 Task: Add Catalina Crunch Single Serve, Cinnamon Toast Keto Cereal to the cart.
Action: Mouse moved to (695, 268)
Screenshot: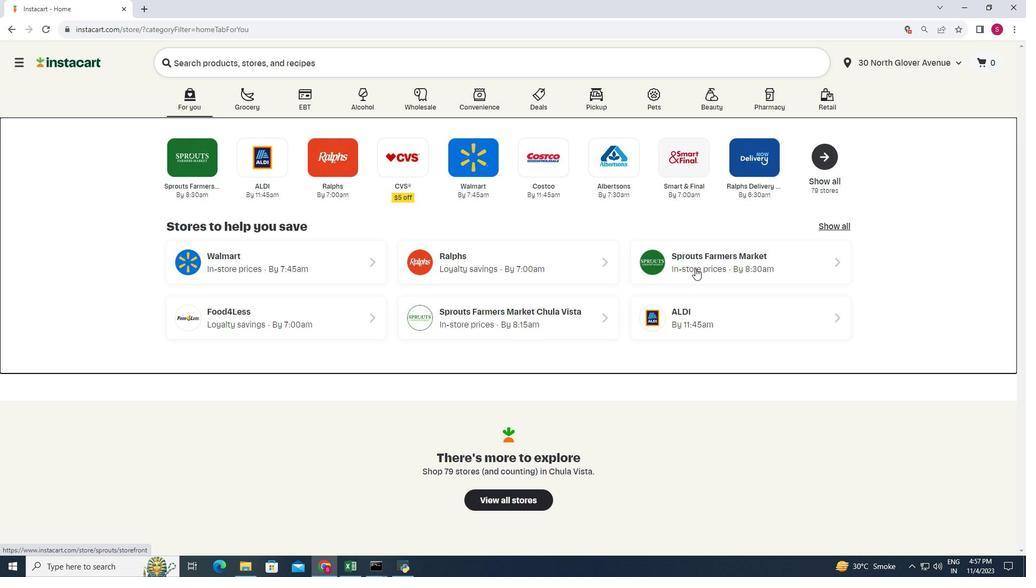 
Action: Mouse pressed left at (695, 268)
Screenshot: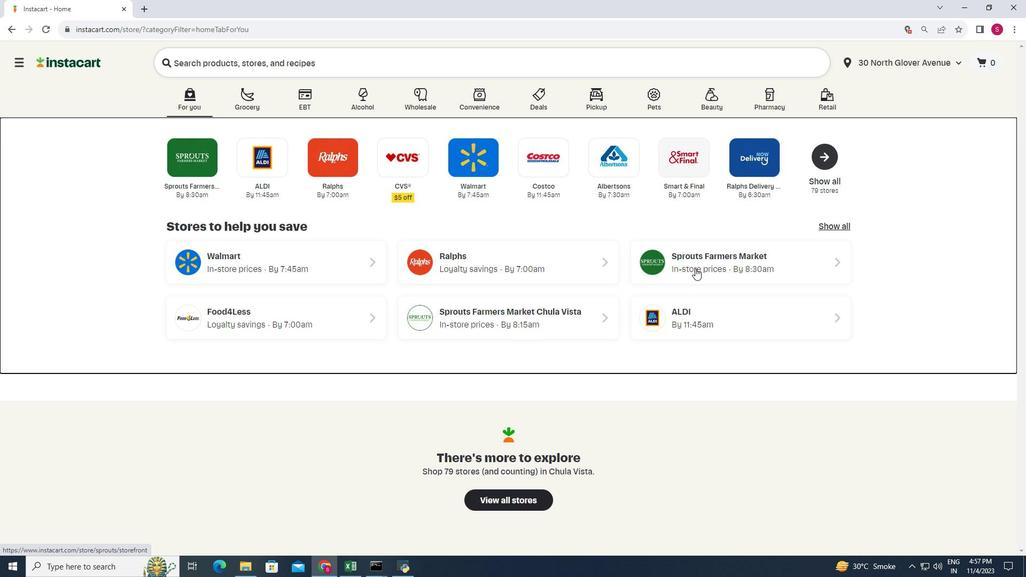 
Action: Mouse moved to (95, 364)
Screenshot: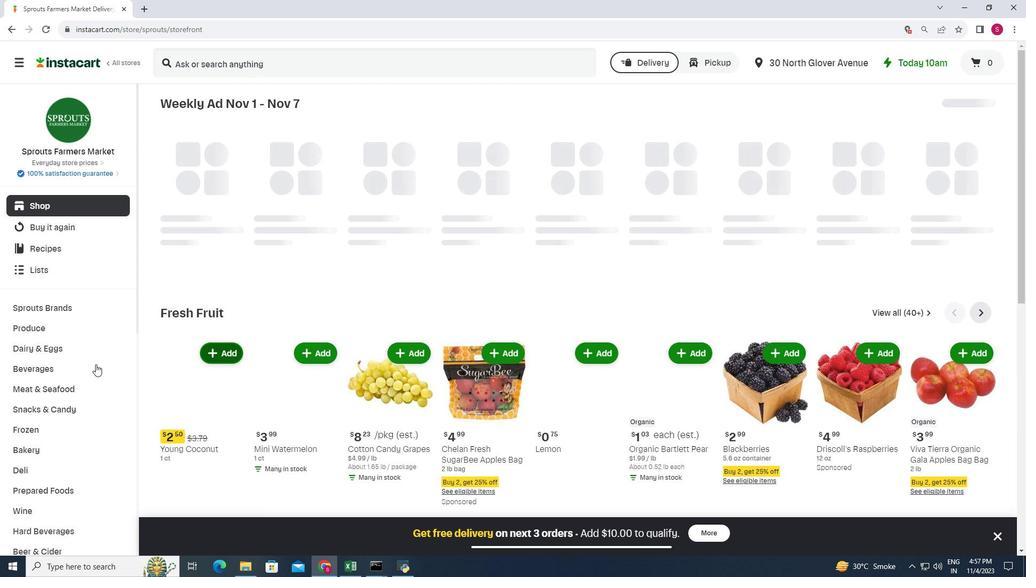 
Action: Mouse scrolled (95, 364) with delta (0, 0)
Screenshot: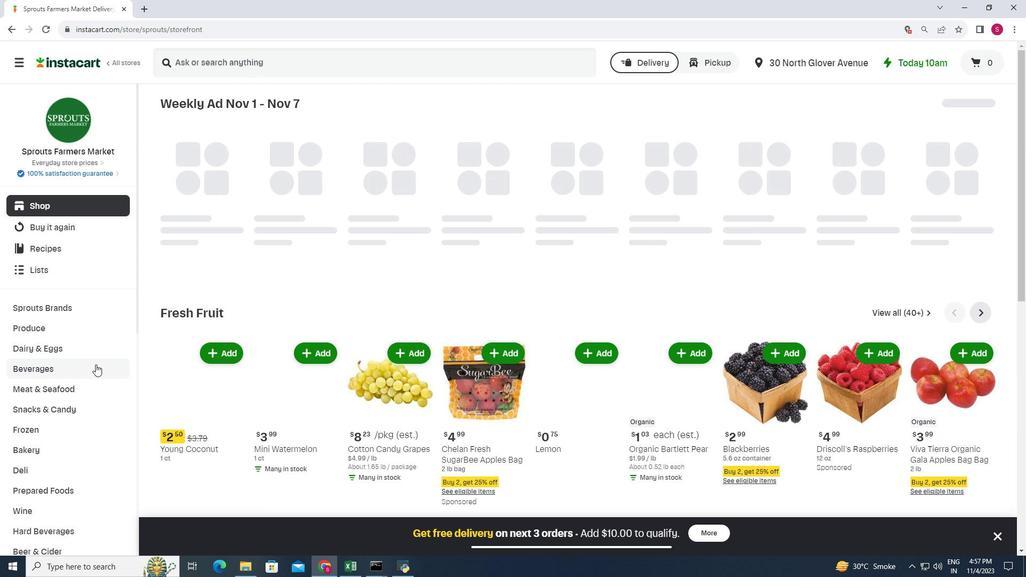 
Action: Mouse scrolled (95, 364) with delta (0, 0)
Screenshot: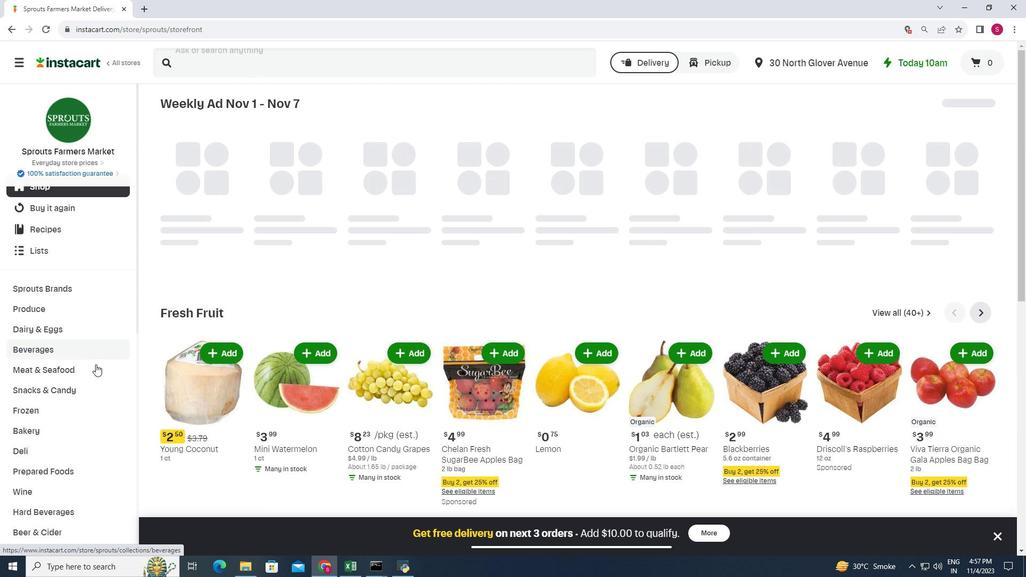
Action: Mouse moved to (82, 396)
Screenshot: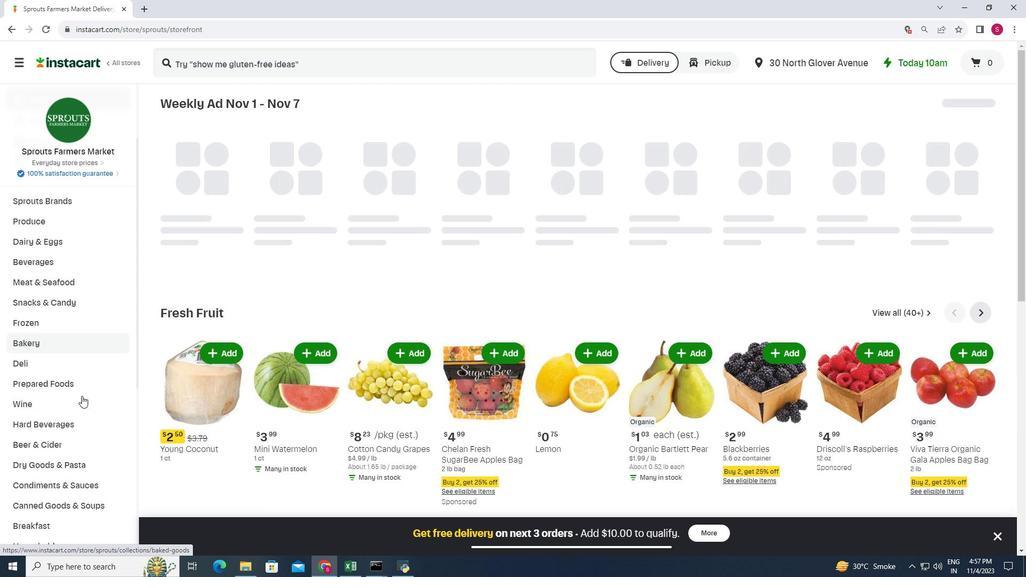 
Action: Mouse scrolled (82, 395) with delta (0, 0)
Screenshot: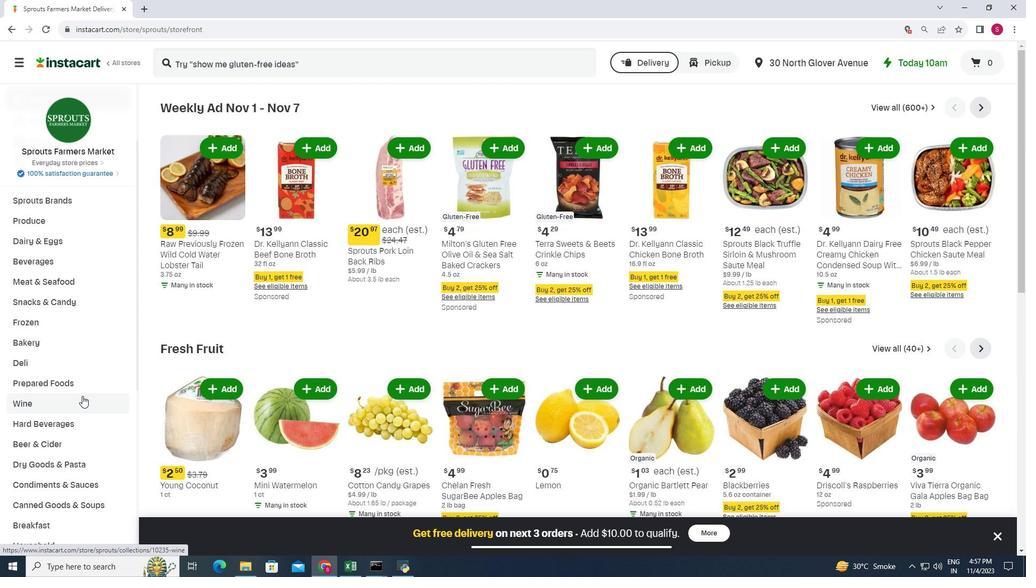
Action: Mouse moved to (51, 473)
Screenshot: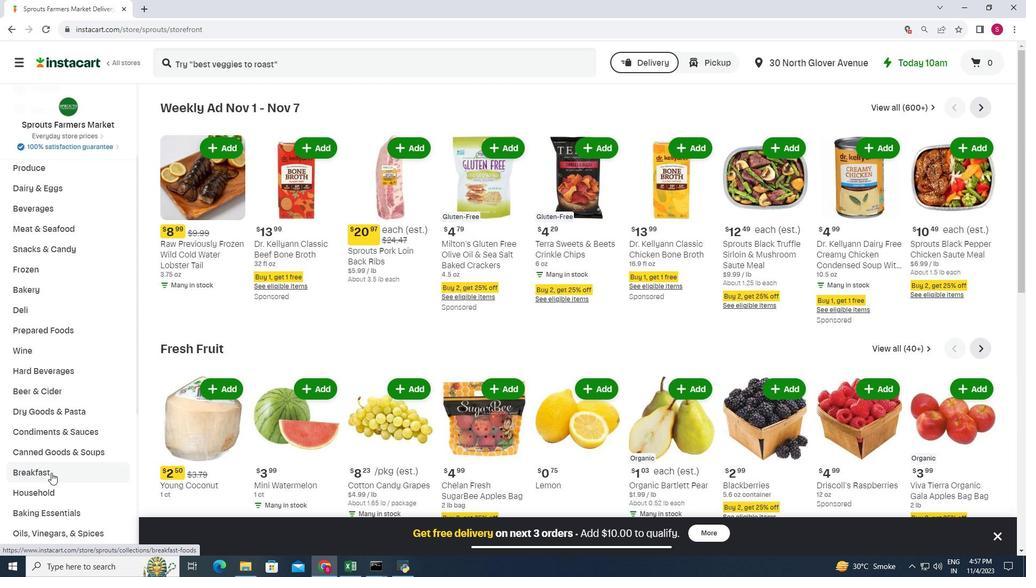 
Action: Mouse pressed left at (51, 473)
Screenshot: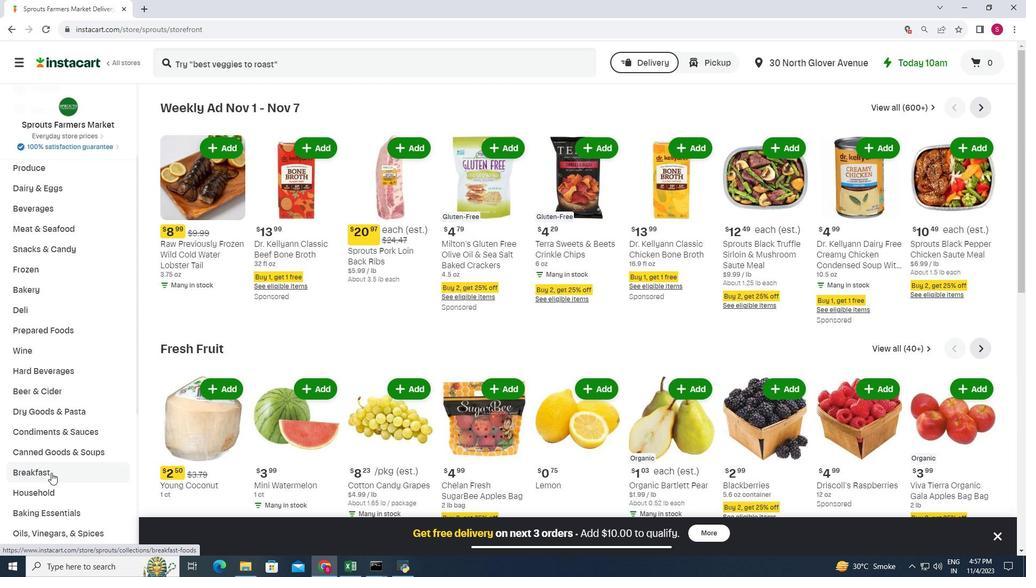 
Action: Mouse moved to (710, 131)
Screenshot: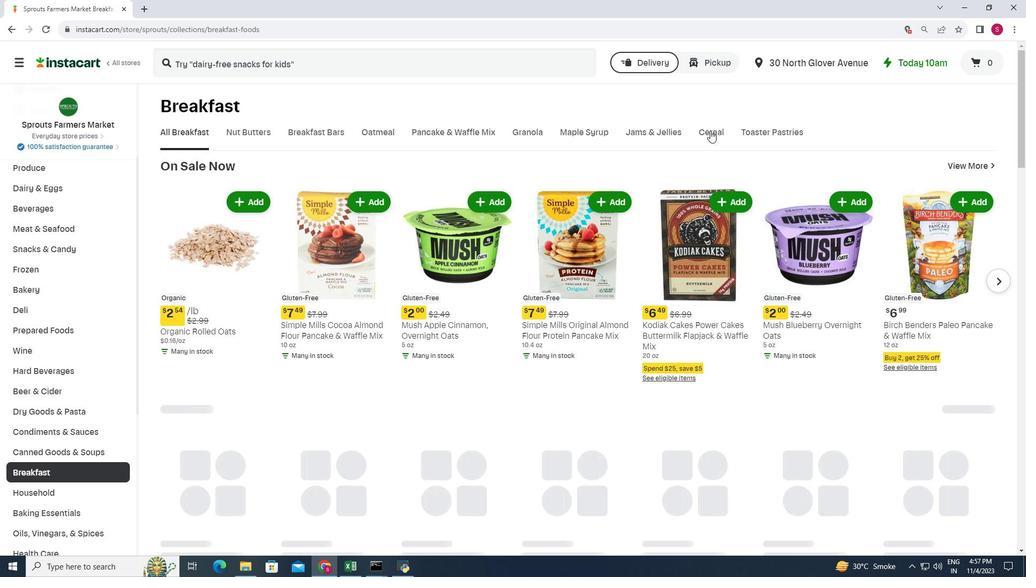 
Action: Mouse pressed left at (710, 131)
Screenshot: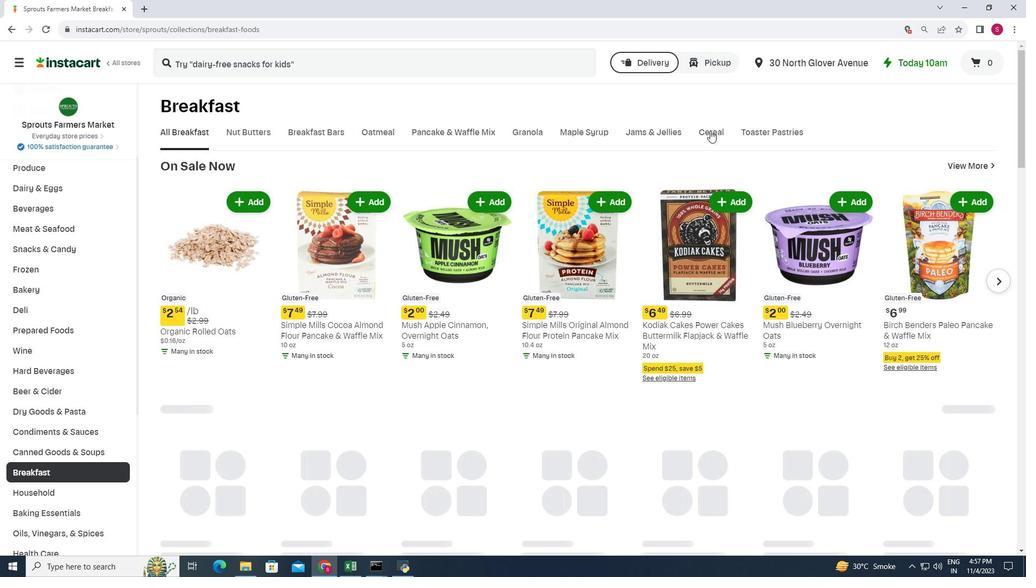 
Action: Mouse moved to (520, 179)
Screenshot: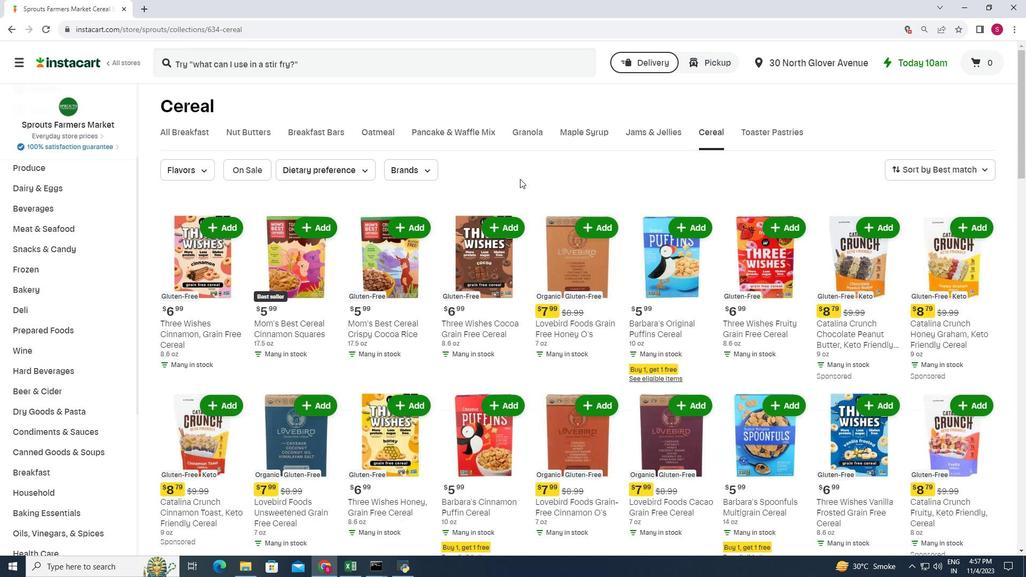 
Action: Mouse scrolled (520, 178) with delta (0, 0)
Screenshot: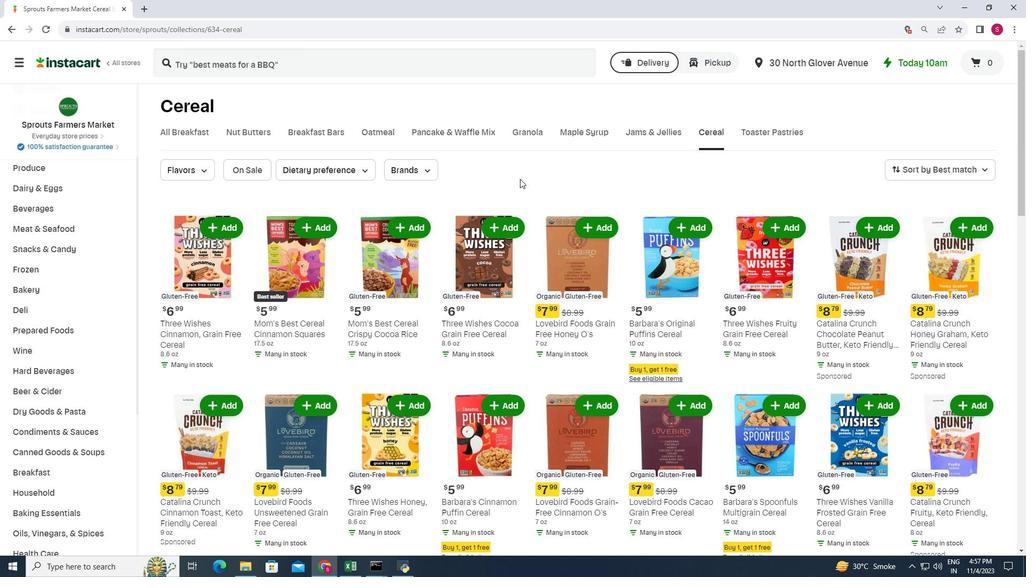 
Action: Mouse scrolled (520, 178) with delta (0, 0)
Screenshot: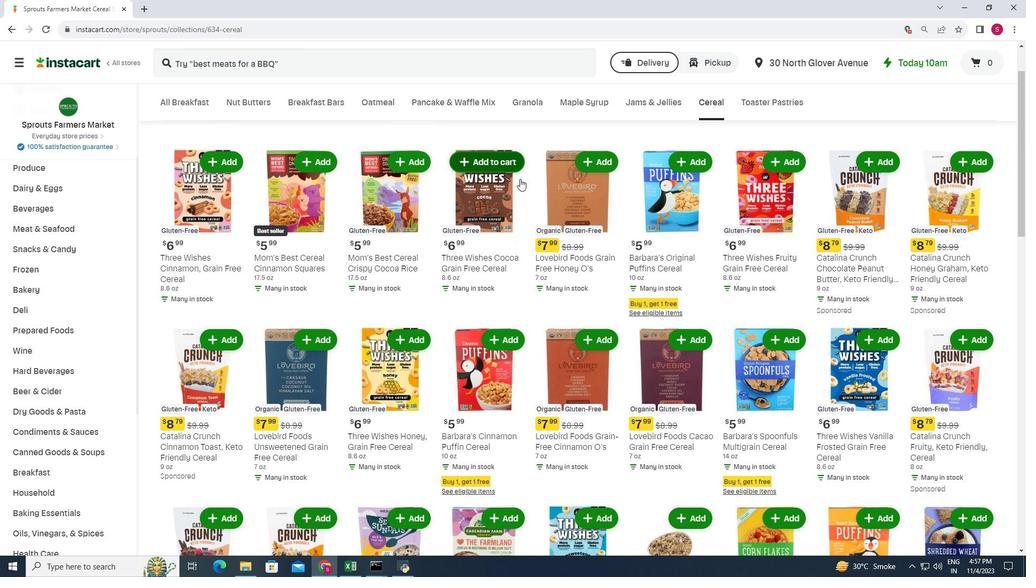 
Action: Mouse moved to (530, 183)
Screenshot: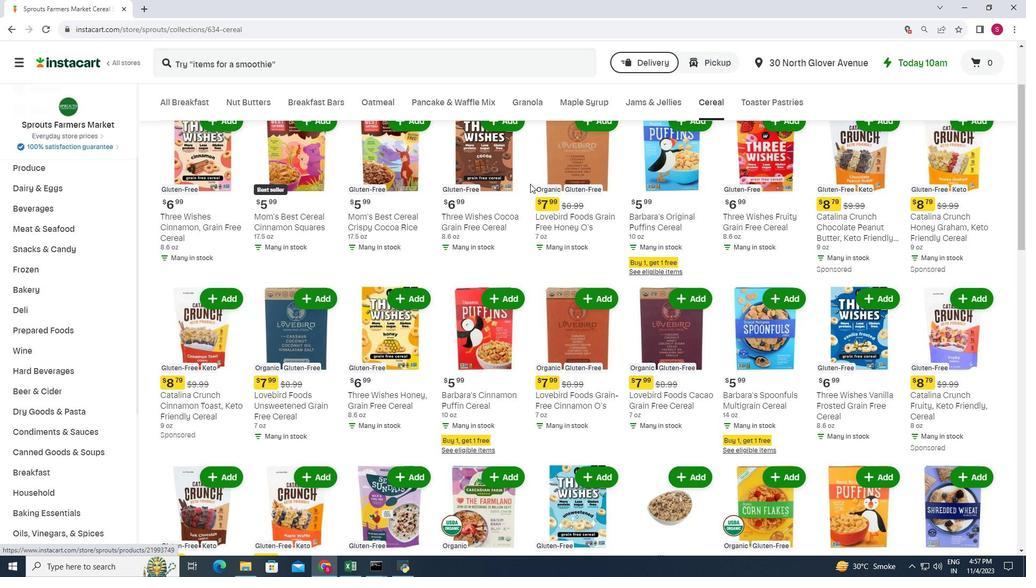 
Action: Mouse scrolled (530, 183) with delta (0, 0)
Screenshot: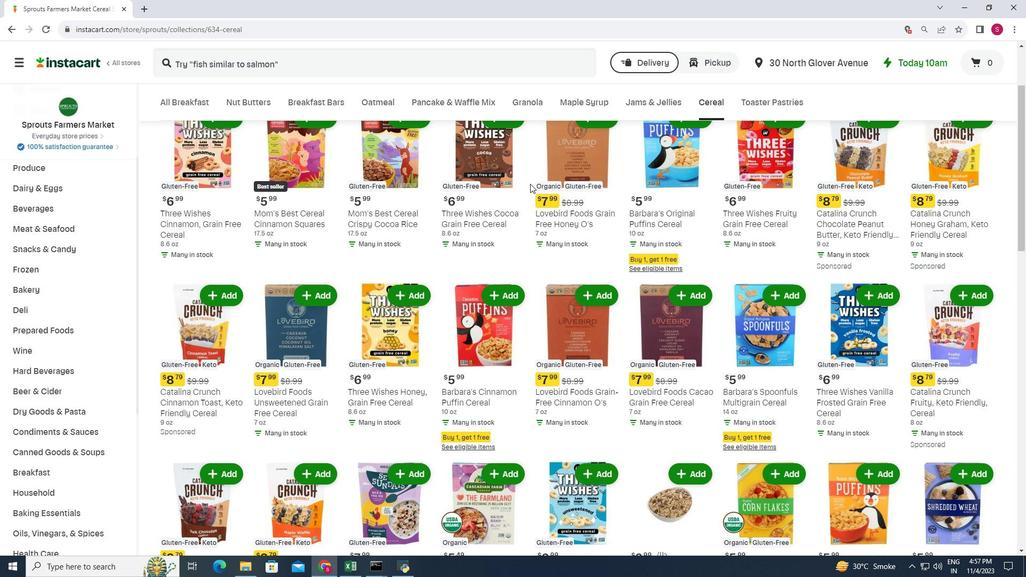 
Action: Mouse moved to (530, 184)
Screenshot: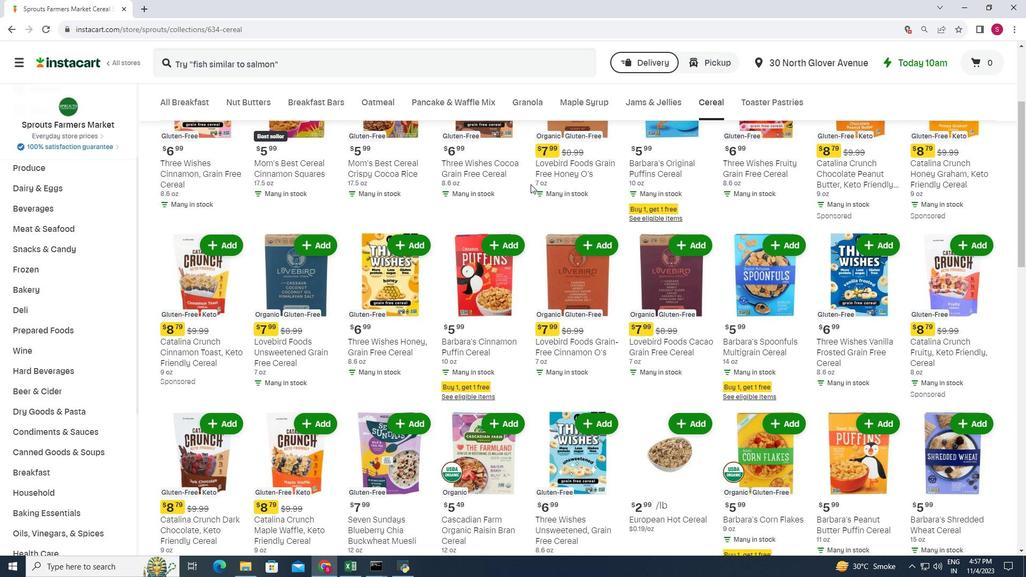 
Action: Mouse scrolled (530, 183) with delta (0, 0)
Screenshot: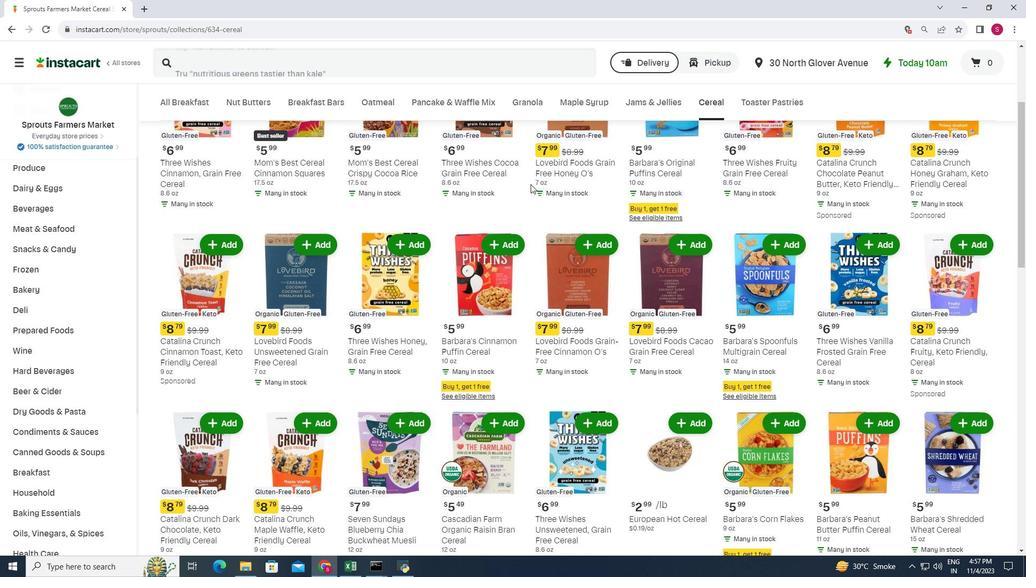 
Action: Mouse scrolled (530, 183) with delta (0, 0)
Screenshot: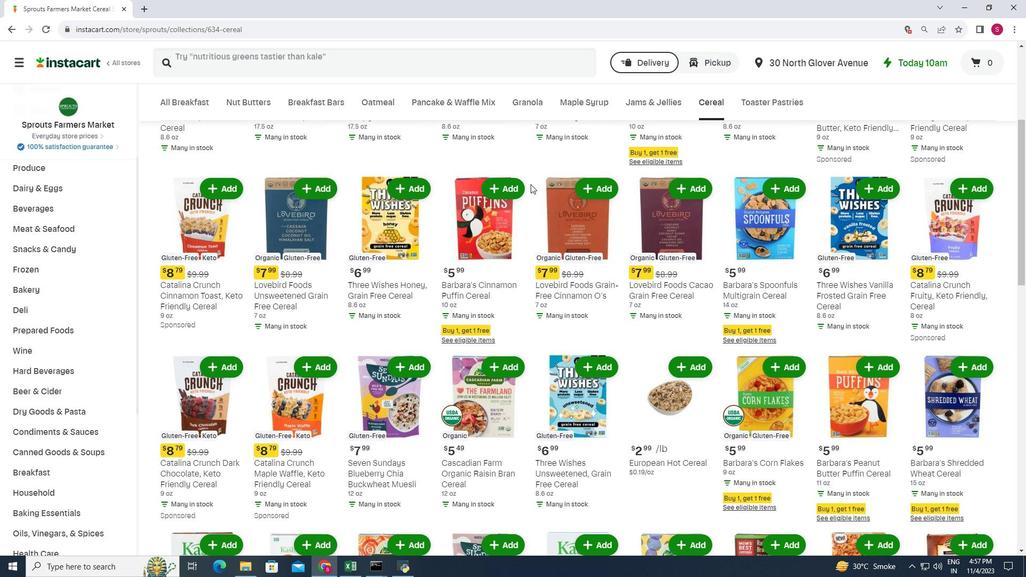 
Action: Mouse scrolled (530, 183) with delta (0, 0)
Screenshot: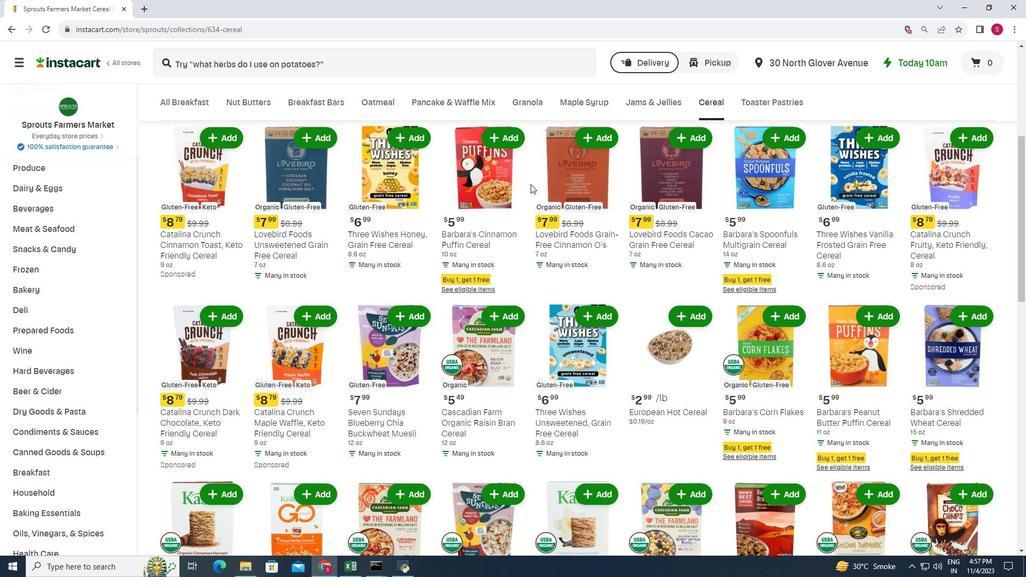 
Action: Mouse scrolled (530, 183) with delta (0, 0)
Screenshot: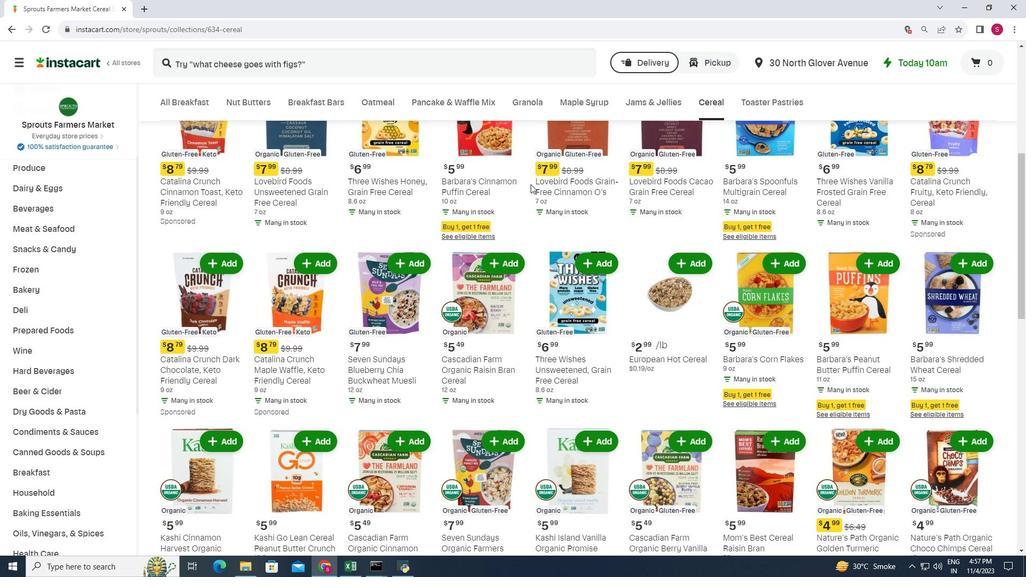 
Action: Mouse moved to (530, 183)
Screenshot: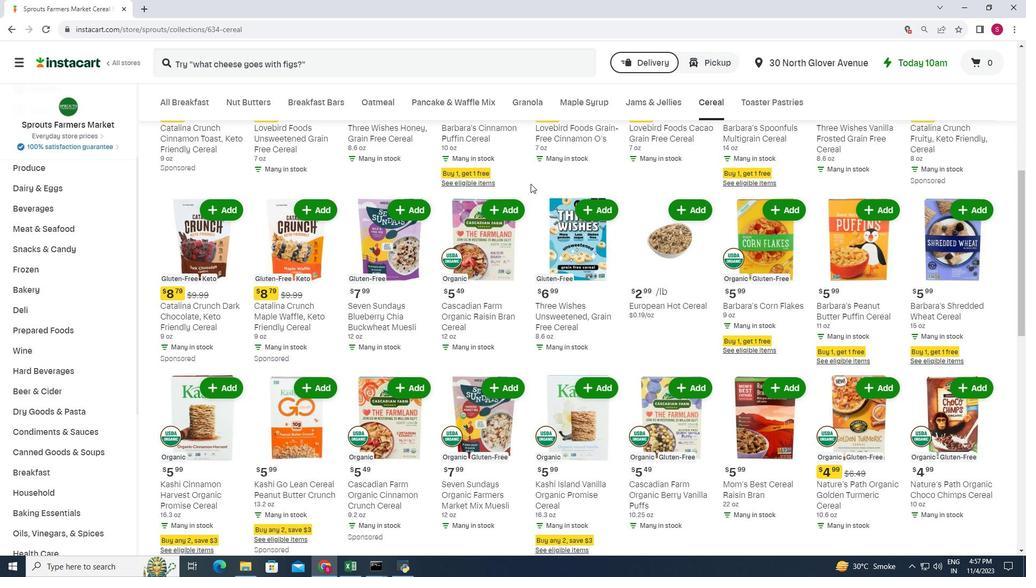 
Action: Mouse scrolled (530, 183) with delta (0, 0)
Screenshot: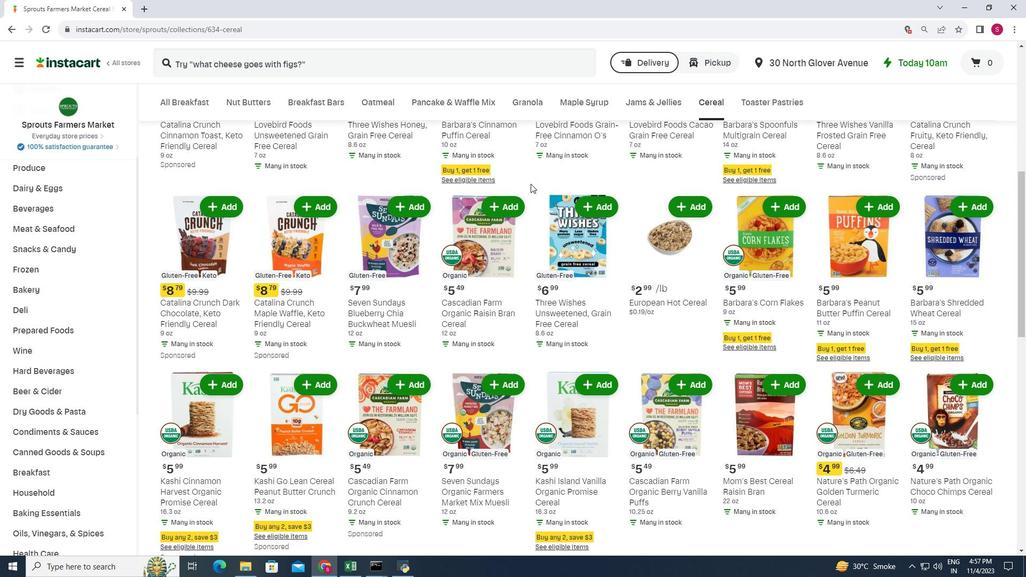 
Action: Mouse moved to (530, 182)
Screenshot: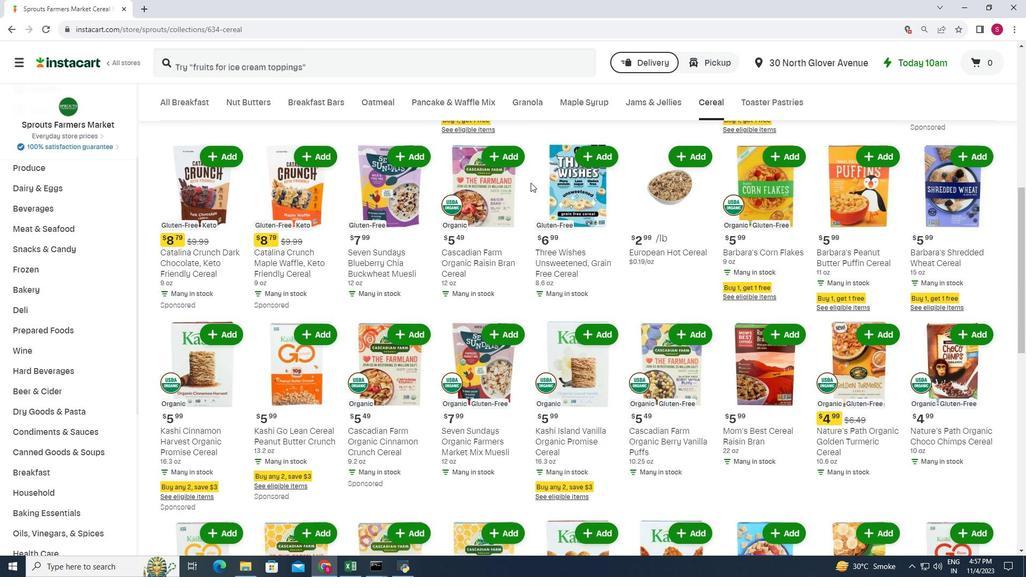 
Action: Mouse scrolled (530, 182) with delta (0, 0)
Screenshot: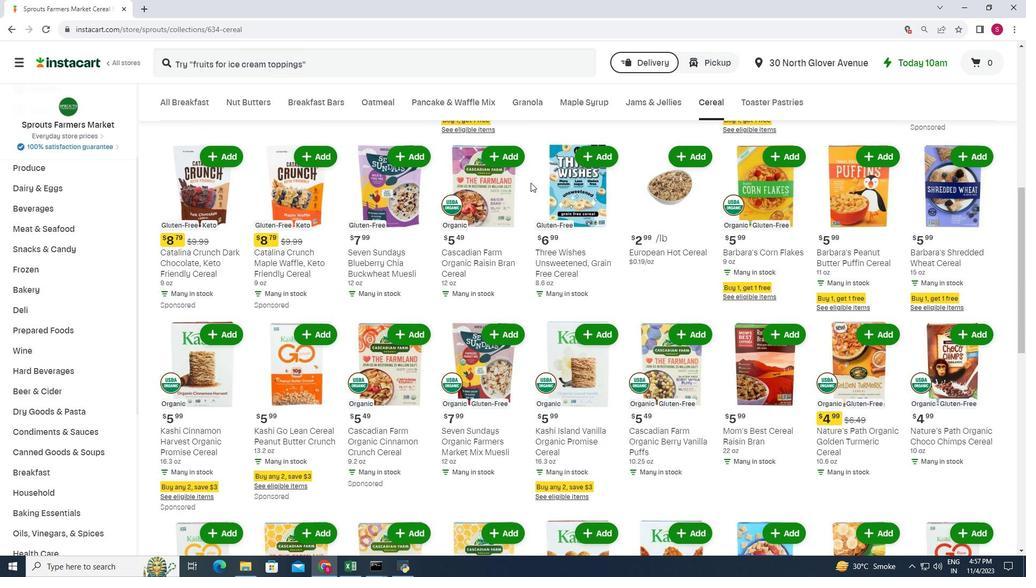 
Action: Mouse scrolled (530, 182) with delta (0, 0)
Screenshot: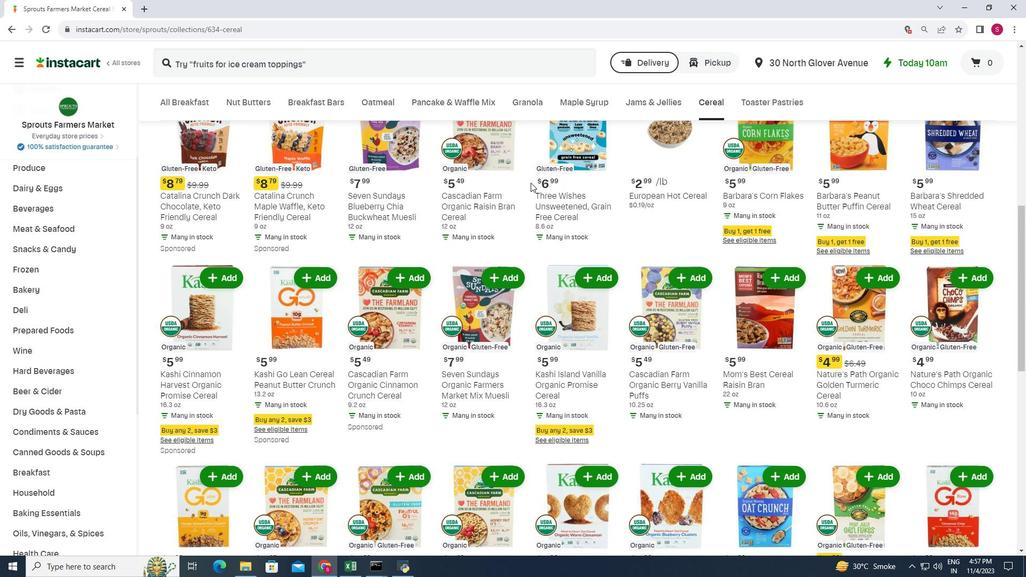 
Action: Mouse scrolled (530, 182) with delta (0, 0)
Screenshot: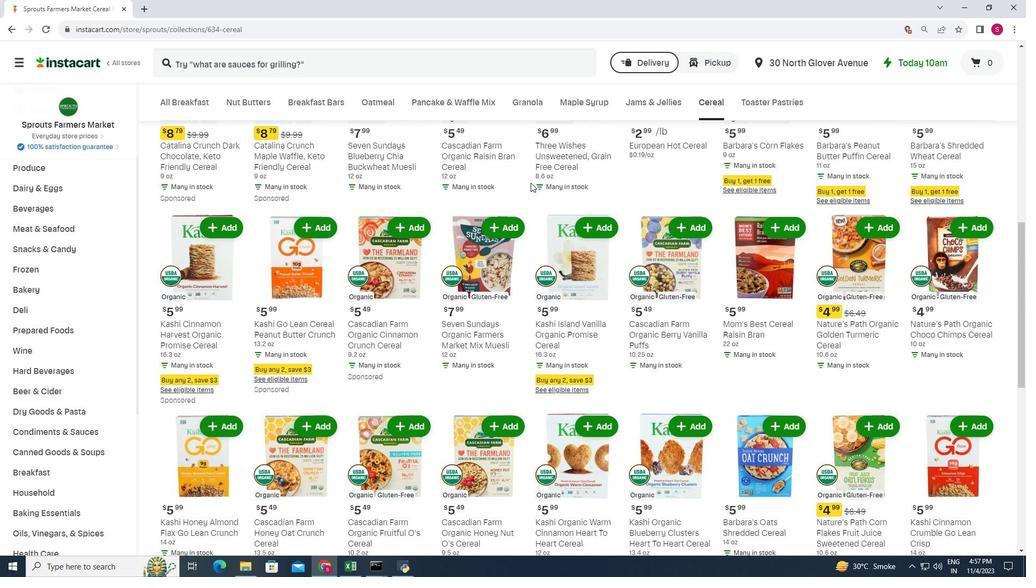 
Action: Mouse scrolled (530, 182) with delta (0, 0)
Screenshot: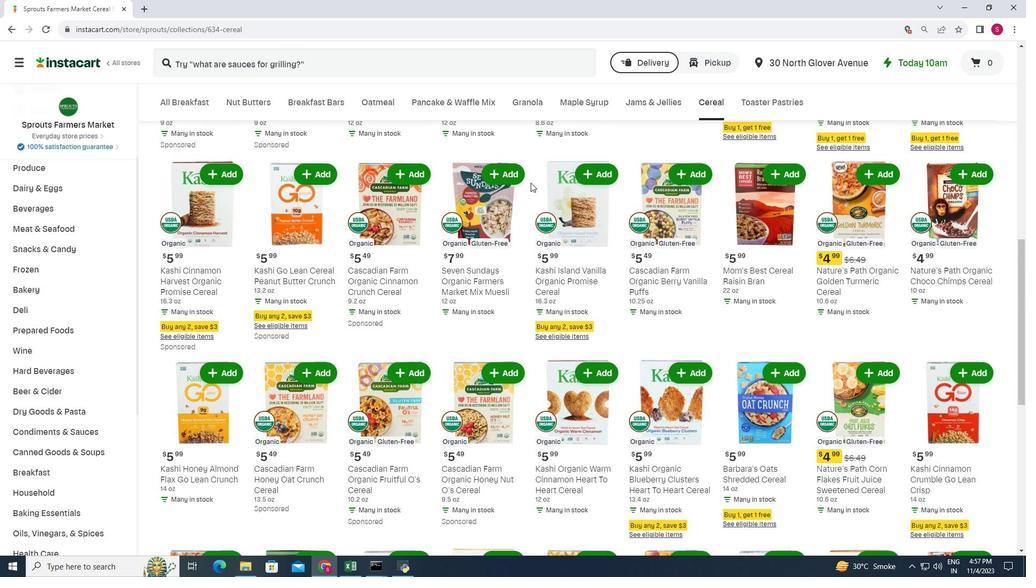 
Action: Mouse scrolled (530, 182) with delta (0, 0)
Screenshot: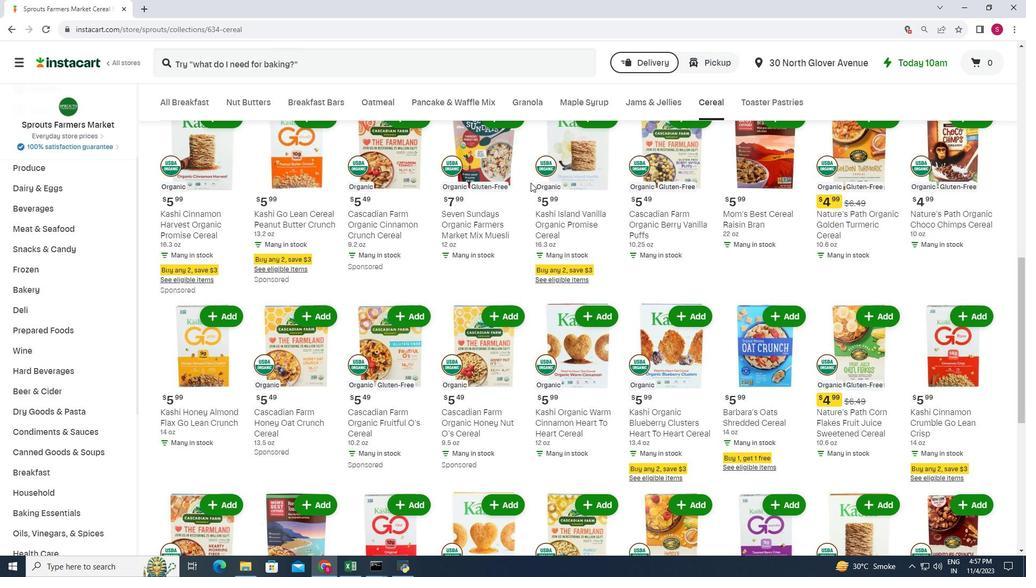 
Action: Mouse scrolled (530, 182) with delta (0, 0)
Screenshot: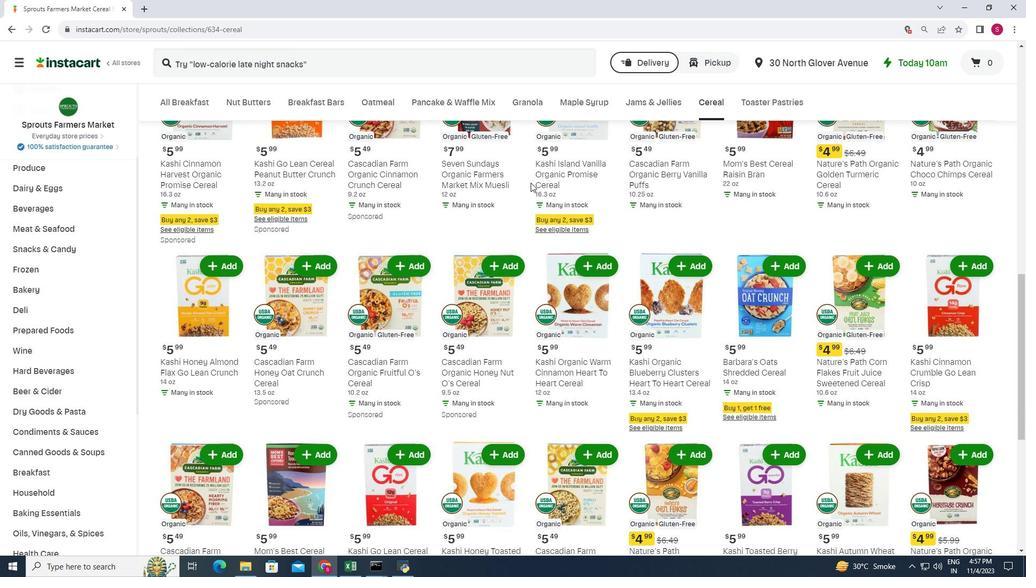 
Action: Mouse scrolled (530, 182) with delta (0, 0)
Screenshot: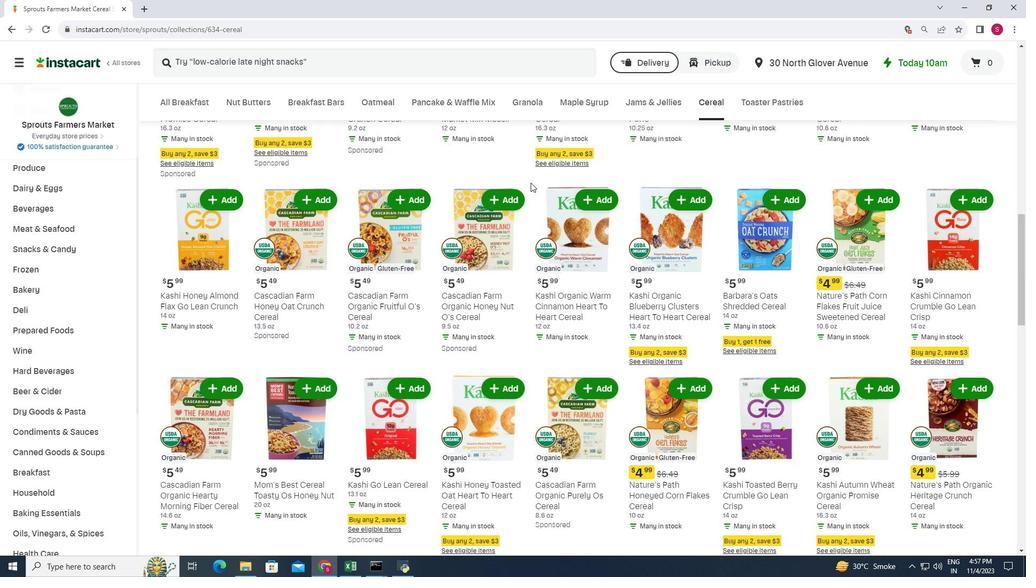 
Action: Mouse scrolled (530, 182) with delta (0, 0)
Screenshot: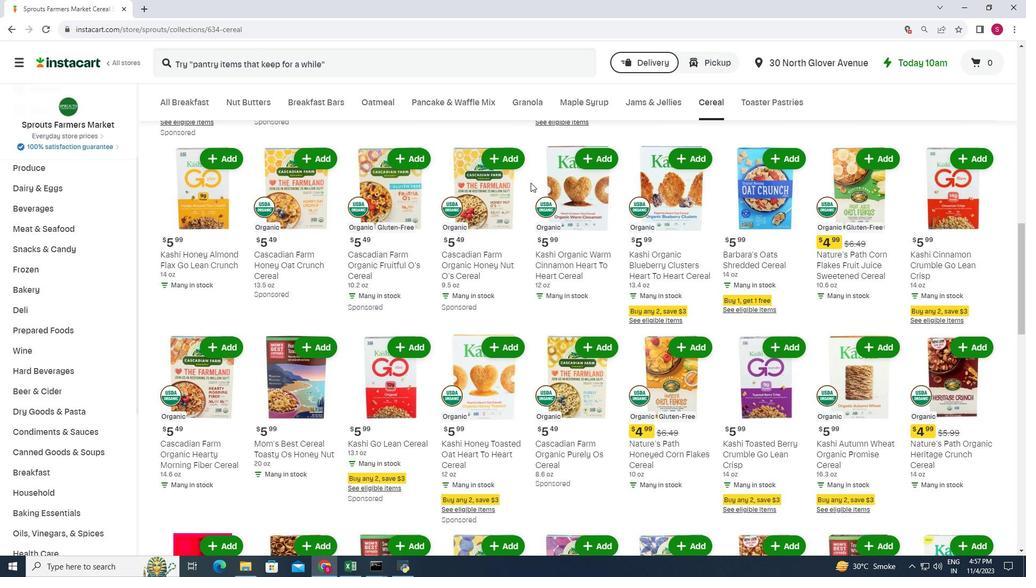 
Action: Mouse scrolled (530, 182) with delta (0, 0)
Screenshot: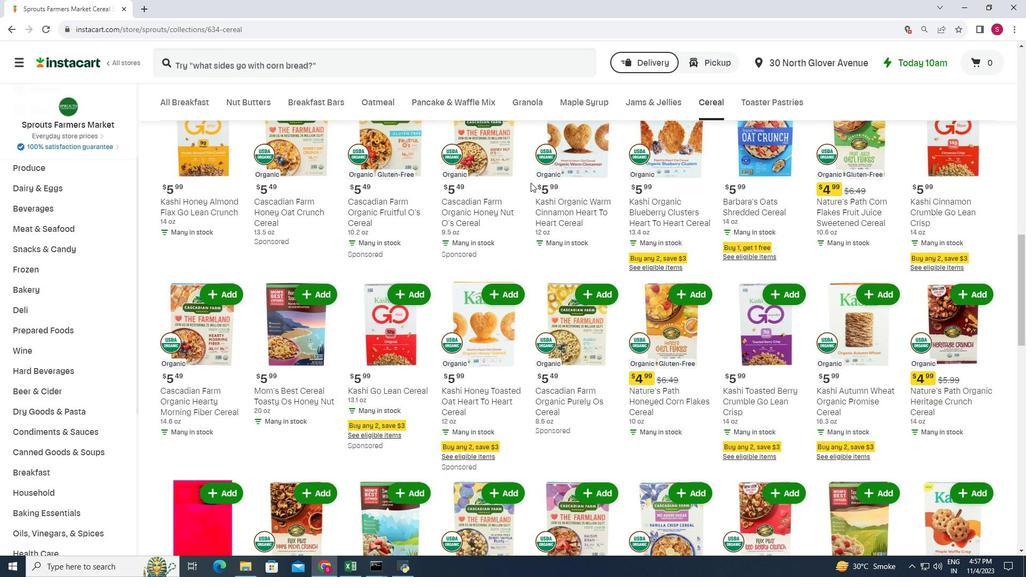 
Action: Mouse scrolled (530, 182) with delta (0, 0)
Screenshot: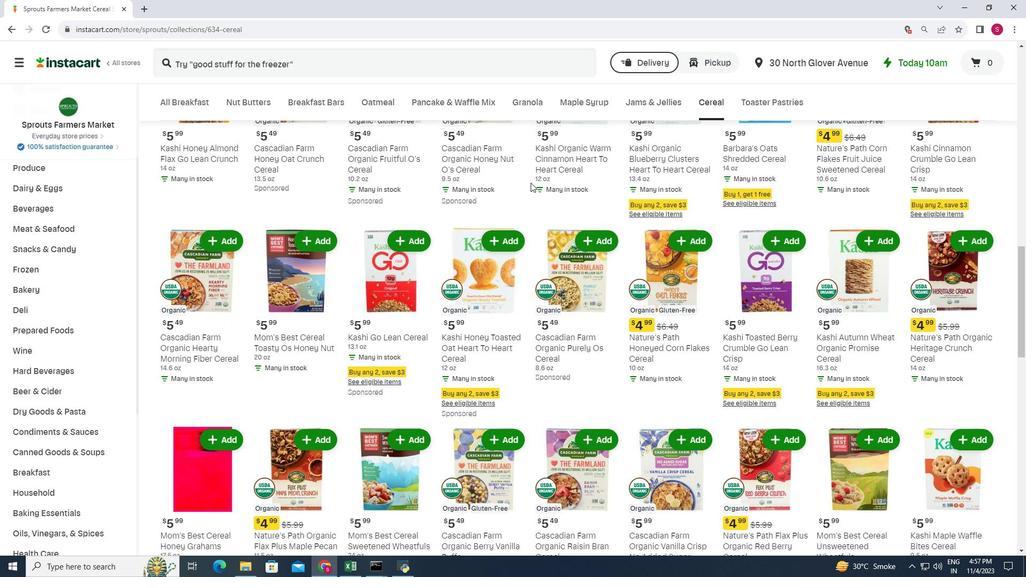 
Action: Mouse scrolled (530, 182) with delta (0, 0)
Screenshot: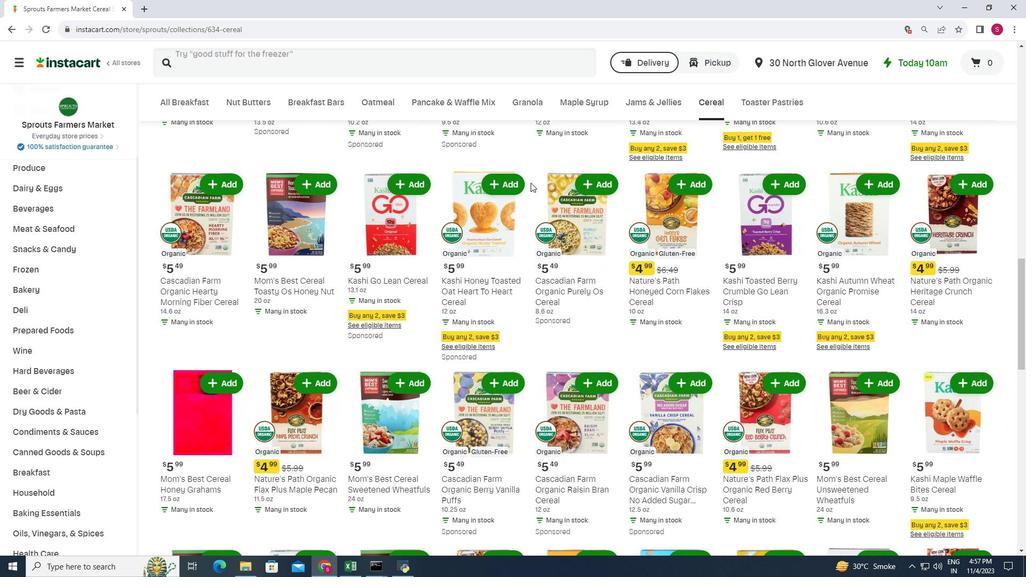
Action: Mouse scrolled (530, 182) with delta (0, 0)
Screenshot: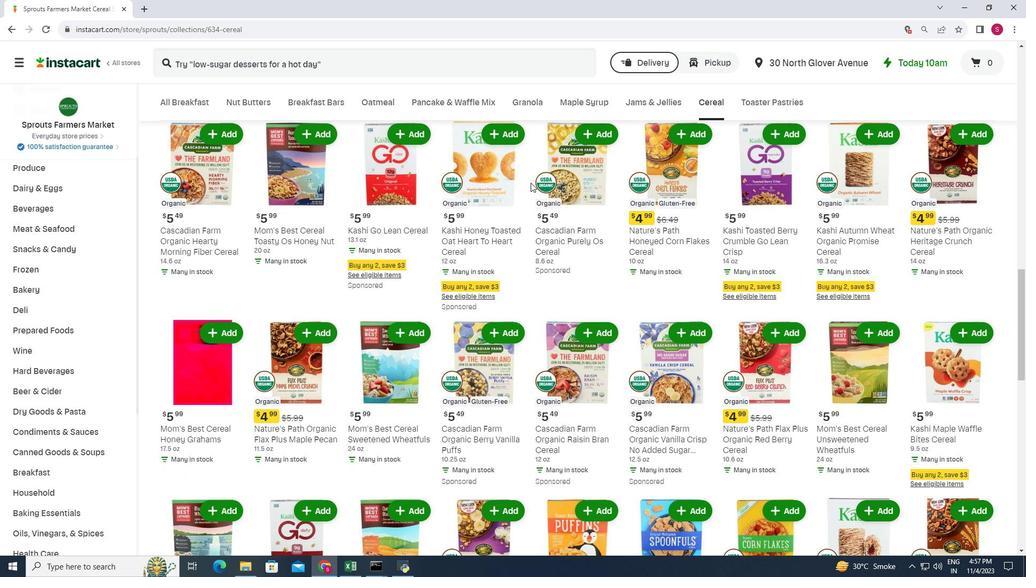 
Action: Mouse scrolled (530, 182) with delta (0, 0)
Screenshot: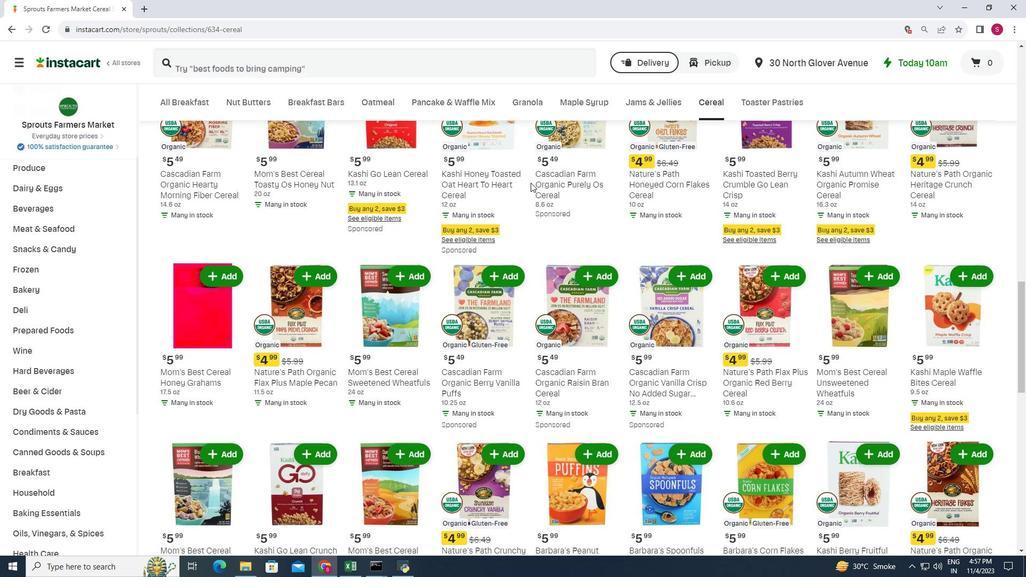 
Action: Mouse scrolled (530, 182) with delta (0, 0)
Screenshot: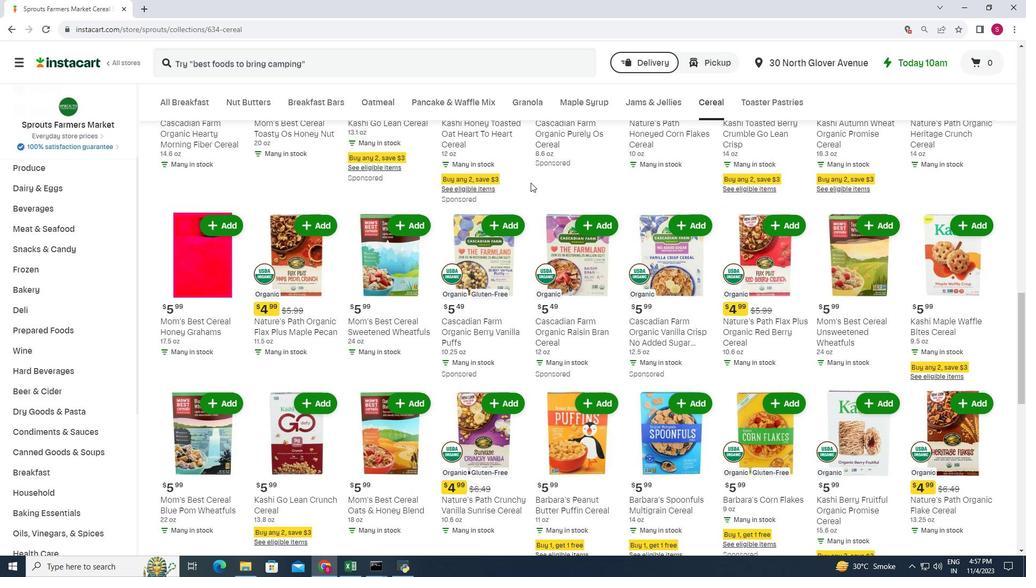 
Action: Mouse scrolled (530, 182) with delta (0, 0)
Screenshot: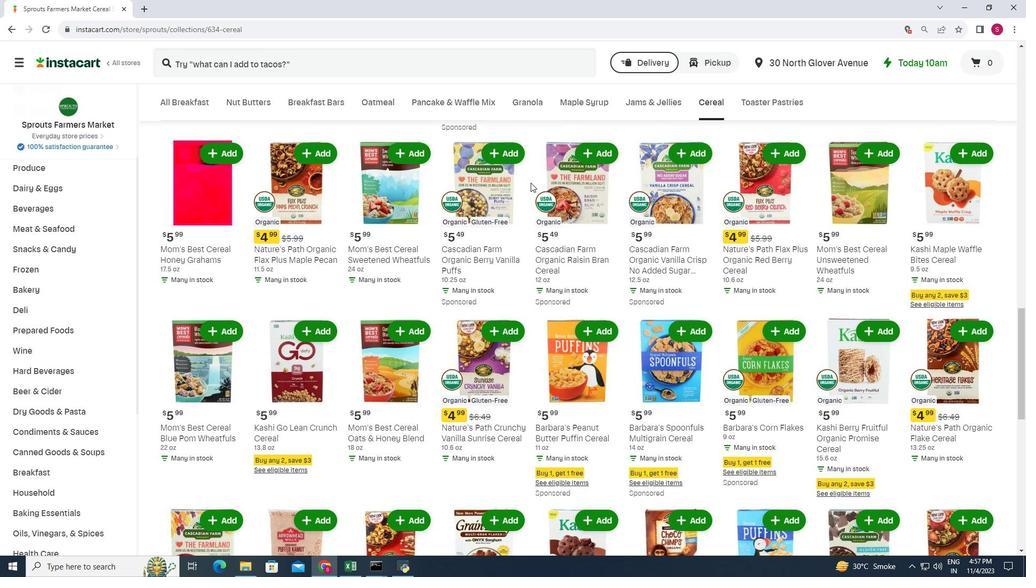 
Action: Mouse scrolled (530, 182) with delta (0, 0)
Screenshot: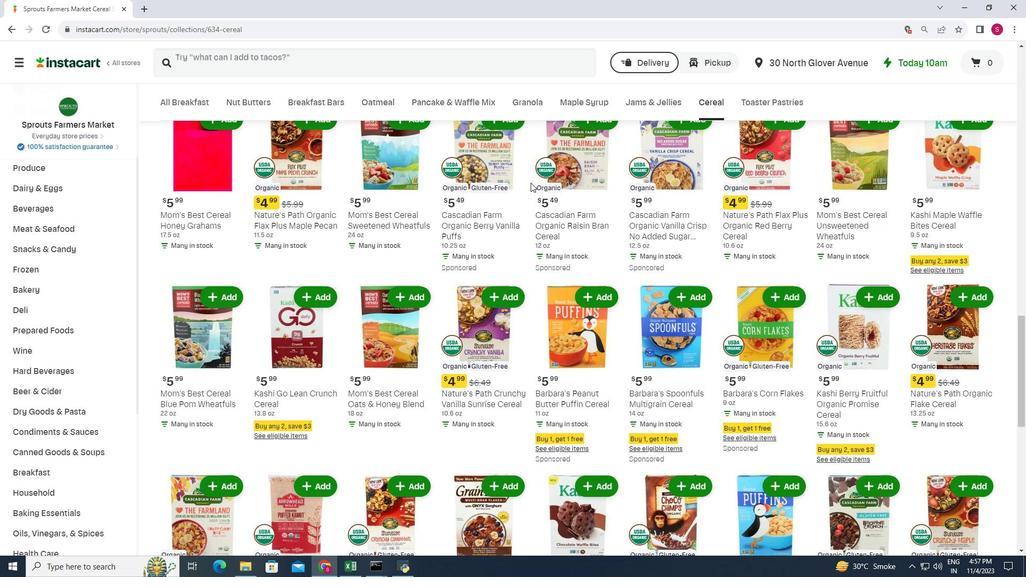 
Action: Mouse scrolled (530, 182) with delta (0, 0)
Screenshot: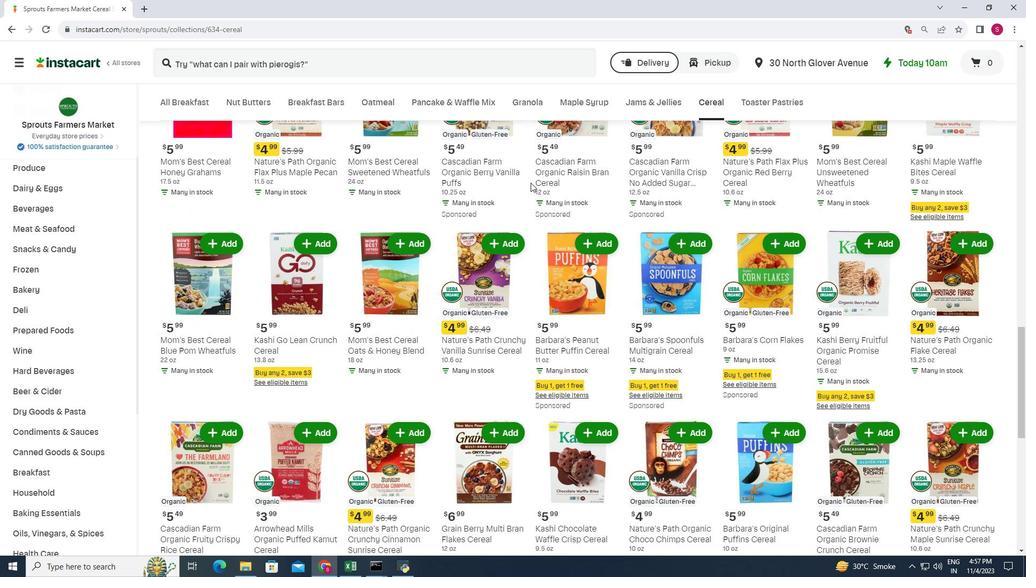 
Action: Mouse scrolled (530, 182) with delta (0, 0)
Screenshot: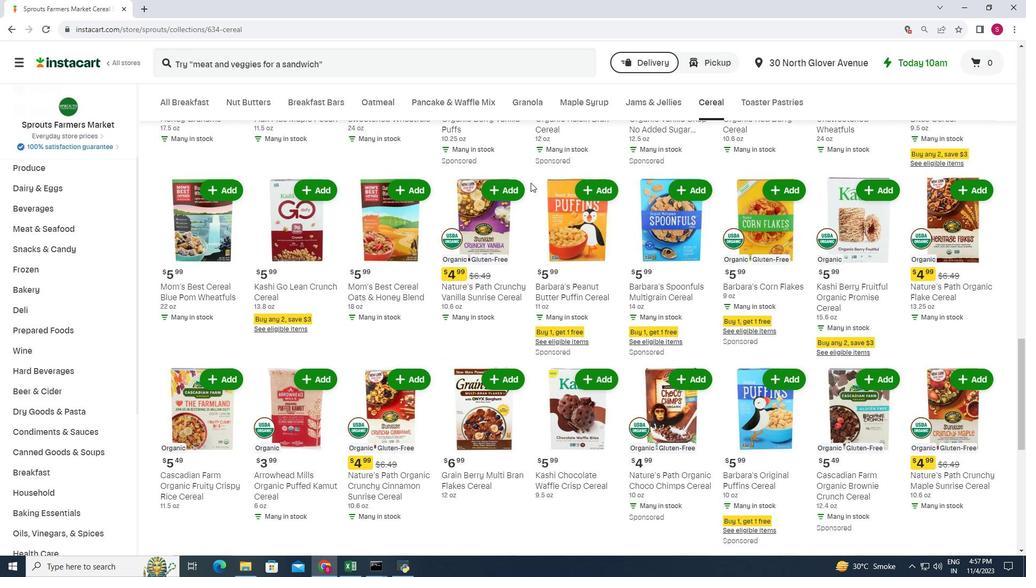 
Action: Mouse scrolled (530, 182) with delta (0, 0)
Screenshot: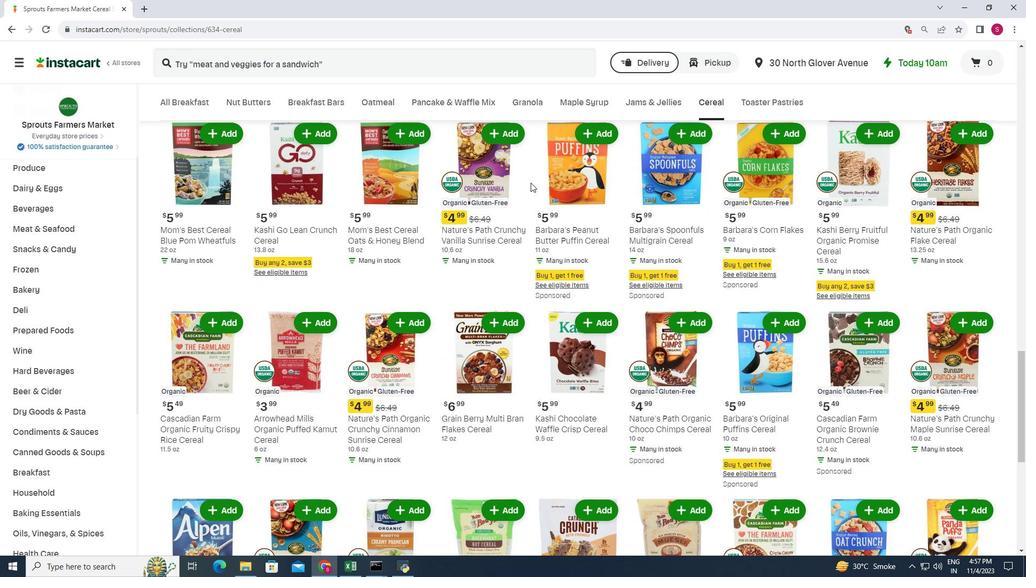 
Action: Mouse scrolled (530, 182) with delta (0, 0)
Screenshot: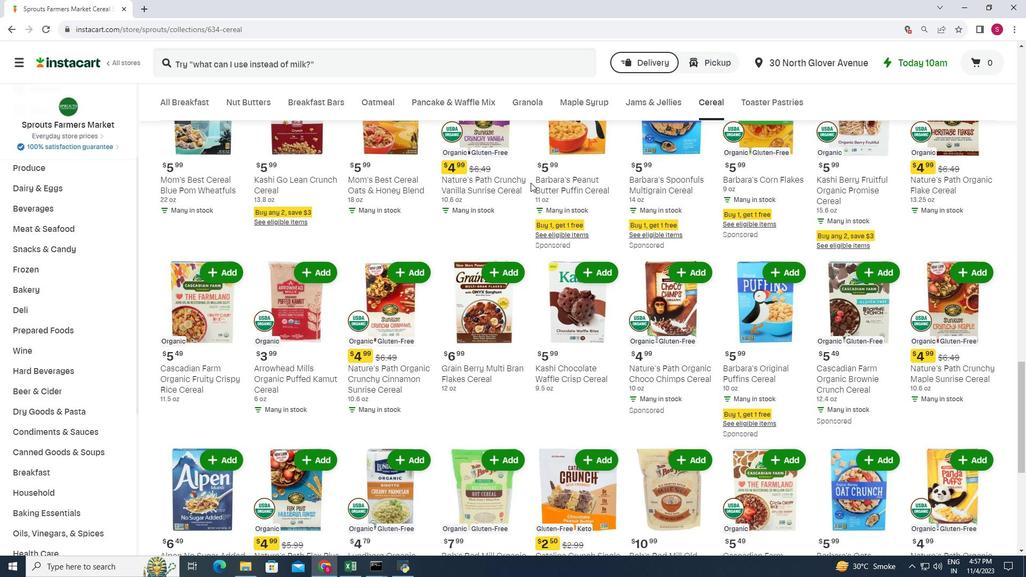 
Action: Mouse scrolled (530, 182) with delta (0, 0)
Screenshot: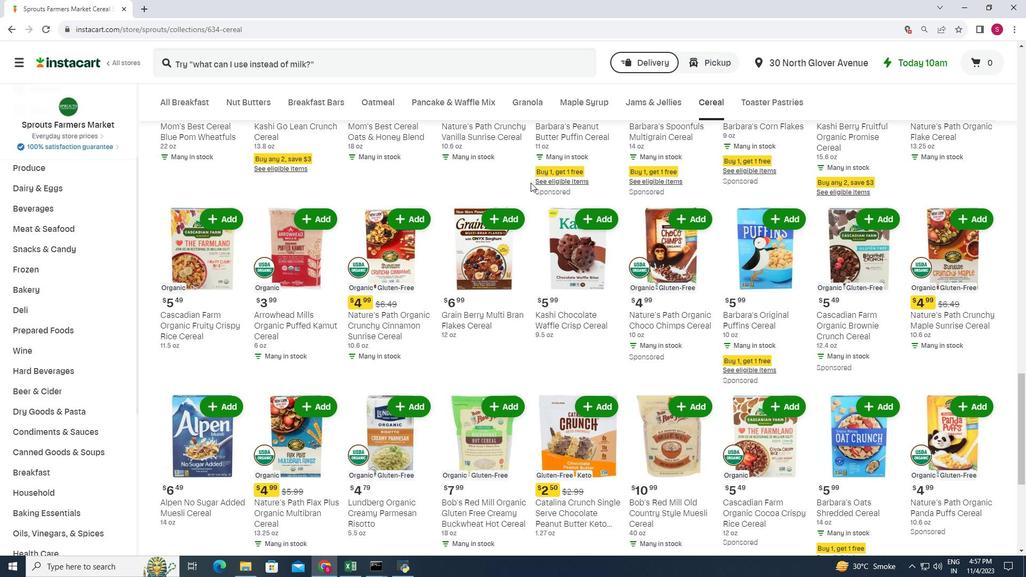 
Action: Mouse scrolled (530, 182) with delta (0, 0)
Screenshot: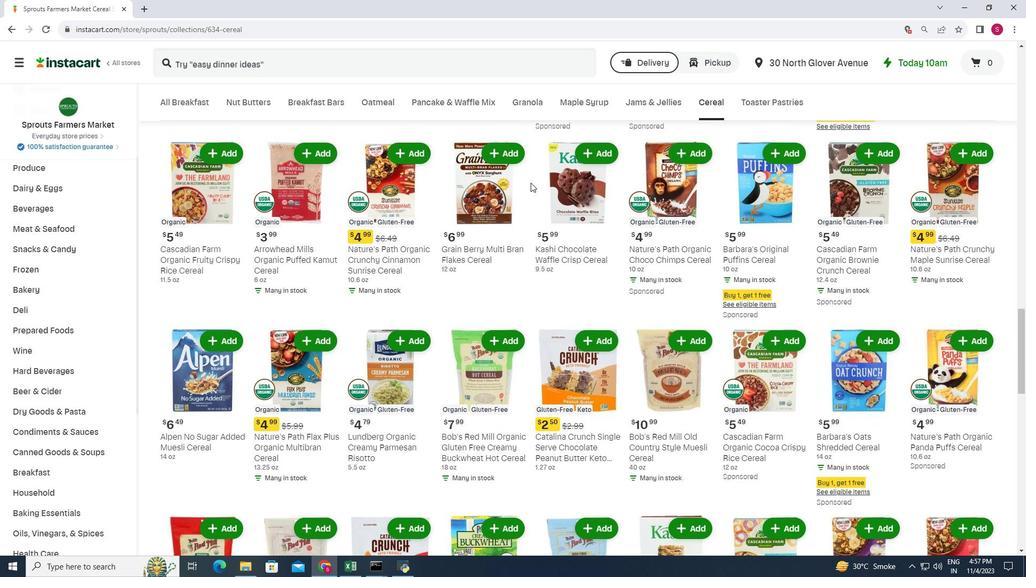 
Action: Mouse moved to (531, 182)
Screenshot: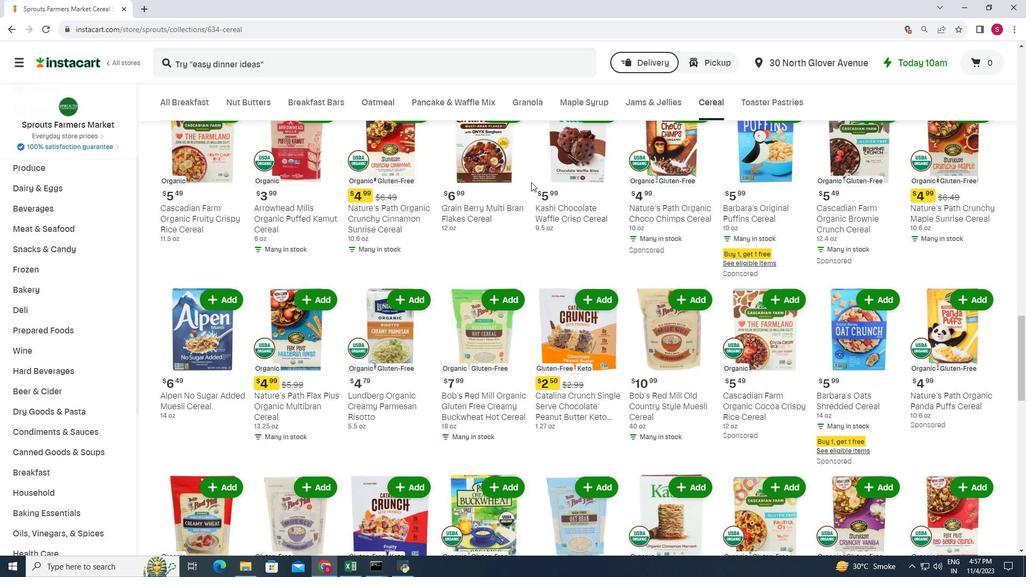 
Action: Mouse scrolled (531, 181) with delta (0, 0)
Screenshot: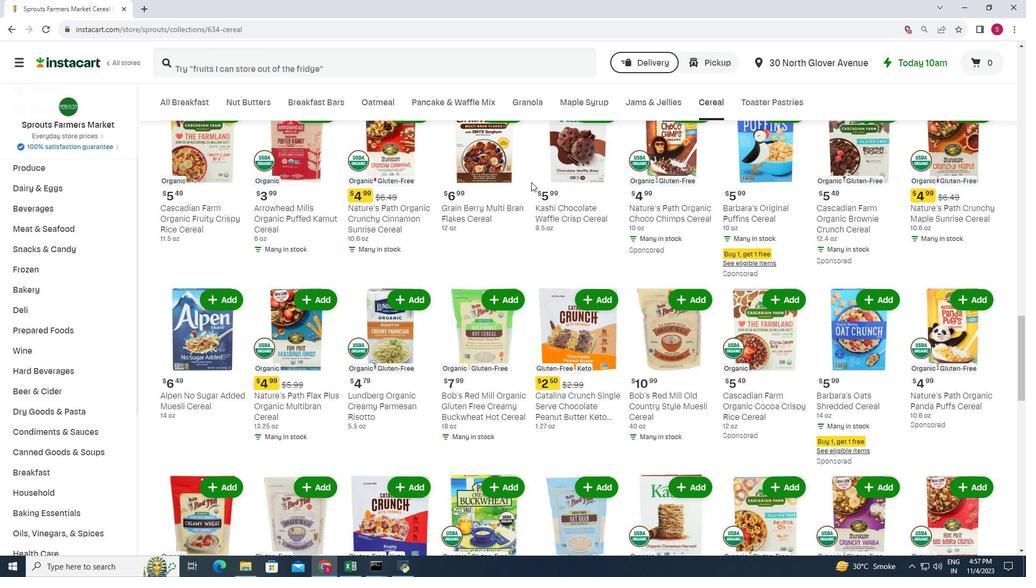 
Action: Mouse scrolled (531, 181) with delta (0, 0)
Screenshot: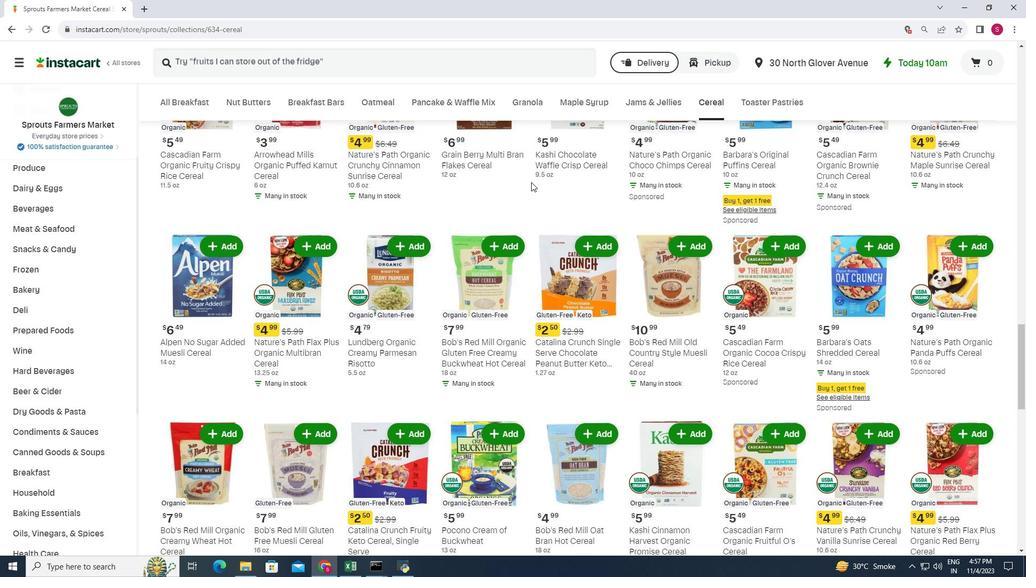 
Action: Mouse moved to (532, 181)
Screenshot: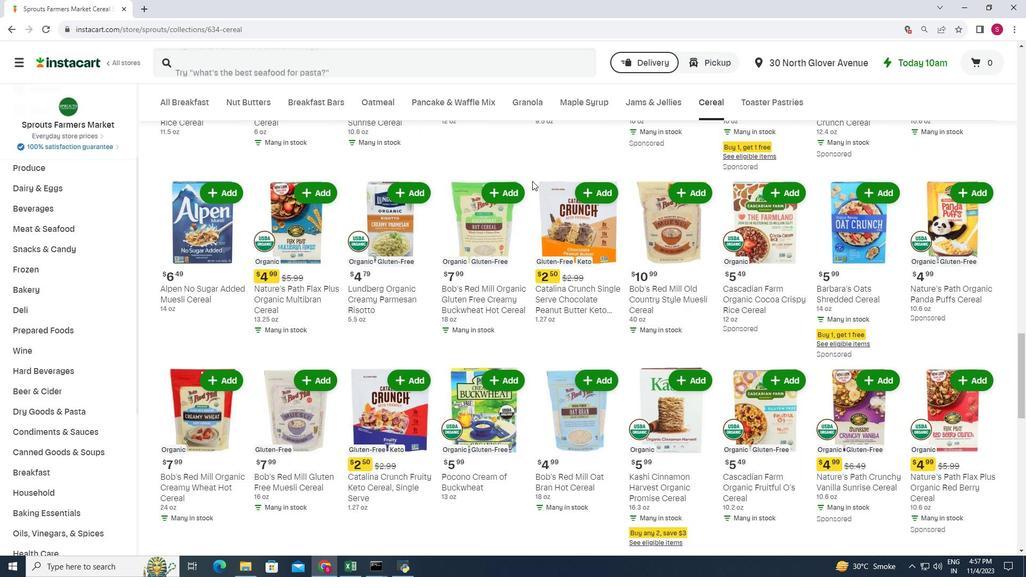 
Action: Mouse scrolled (532, 180) with delta (0, 0)
Screenshot: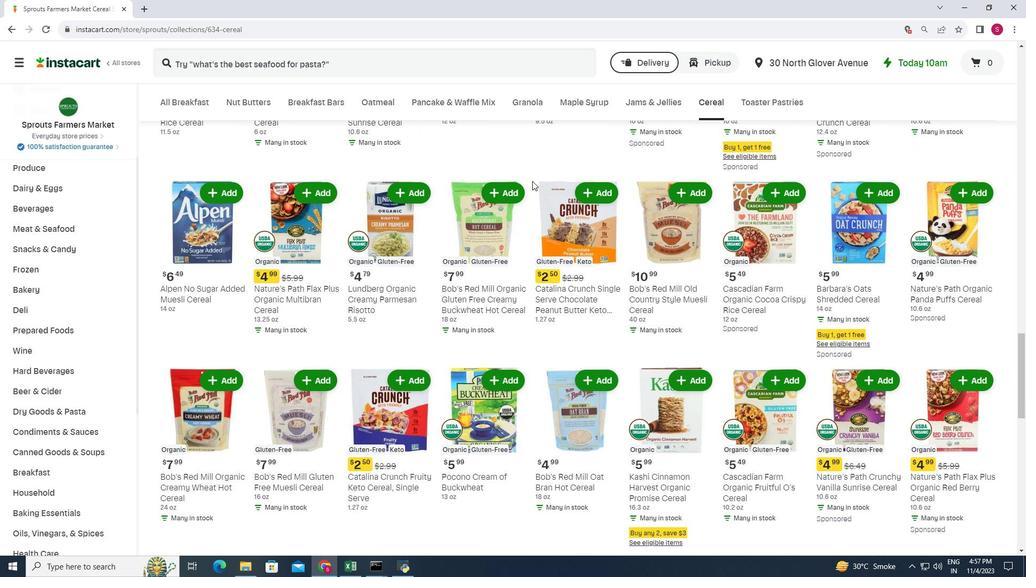
Action: Mouse scrolled (532, 180) with delta (0, 0)
Screenshot: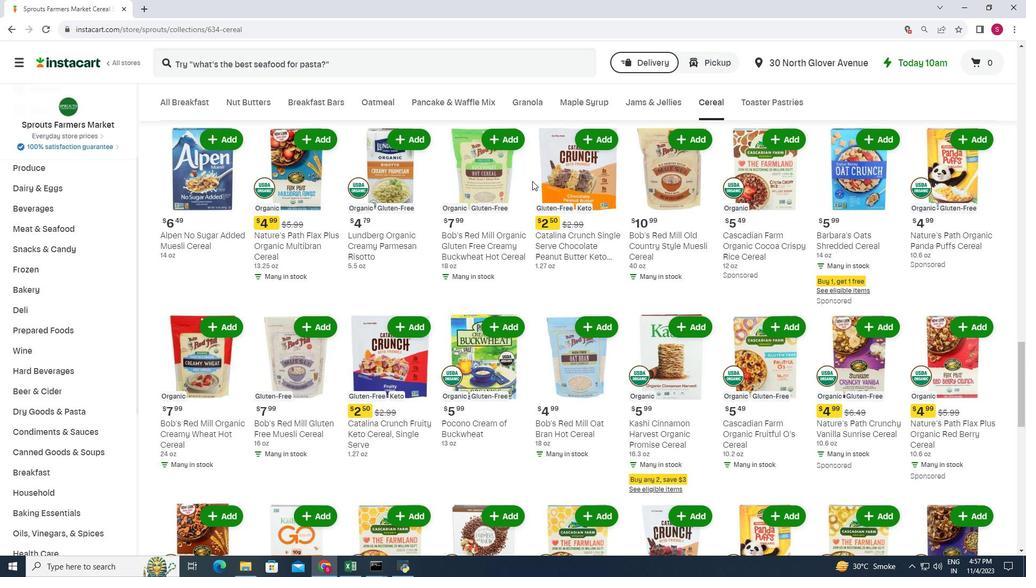 
Action: Mouse scrolled (532, 180) with delta (0, 0)
Screenshot: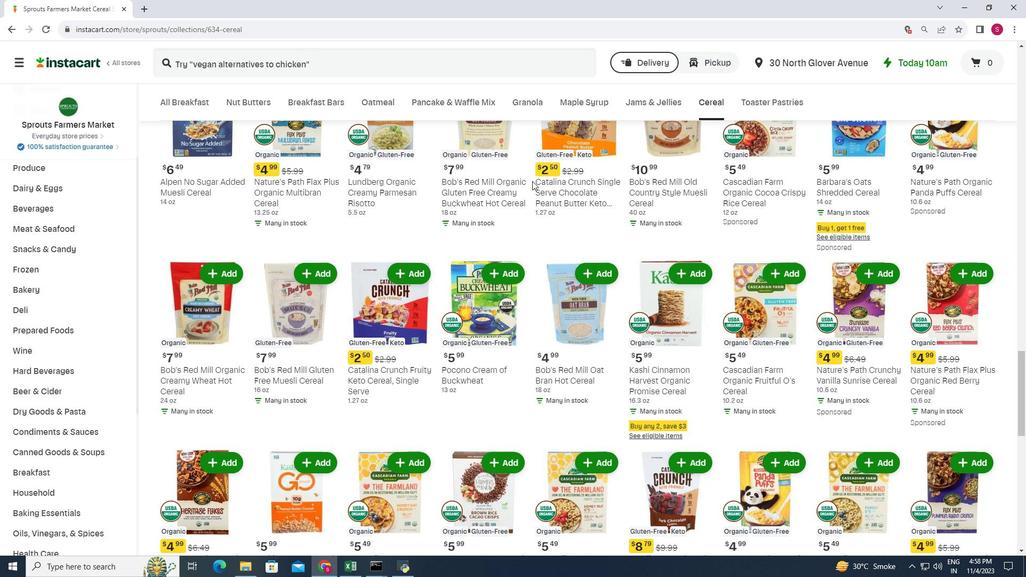 
Action: Mouse scrolled (532, 180) with delta (0, 0)
Screenshot: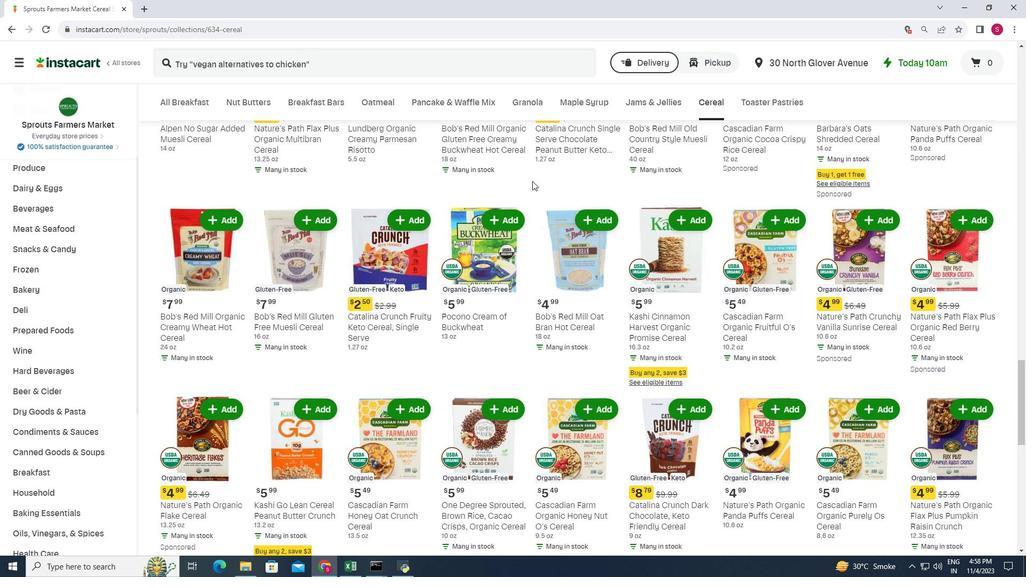 
Action: Mouse scrolled (532, 180) with delta (0, 0)
Screenshot: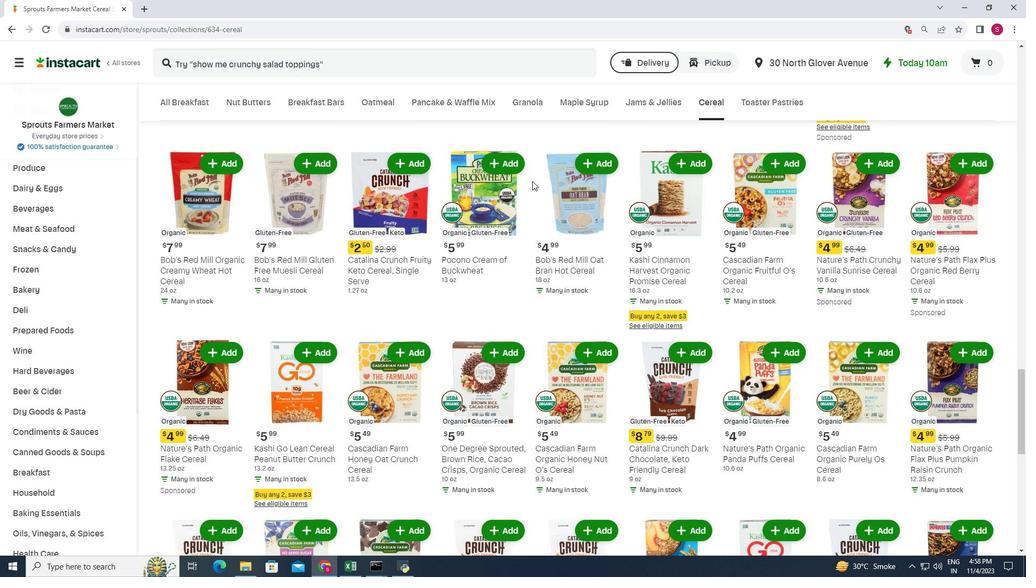 
Action: Mouse scrolled (532, 180) with delta (0, 0)
Screenshot: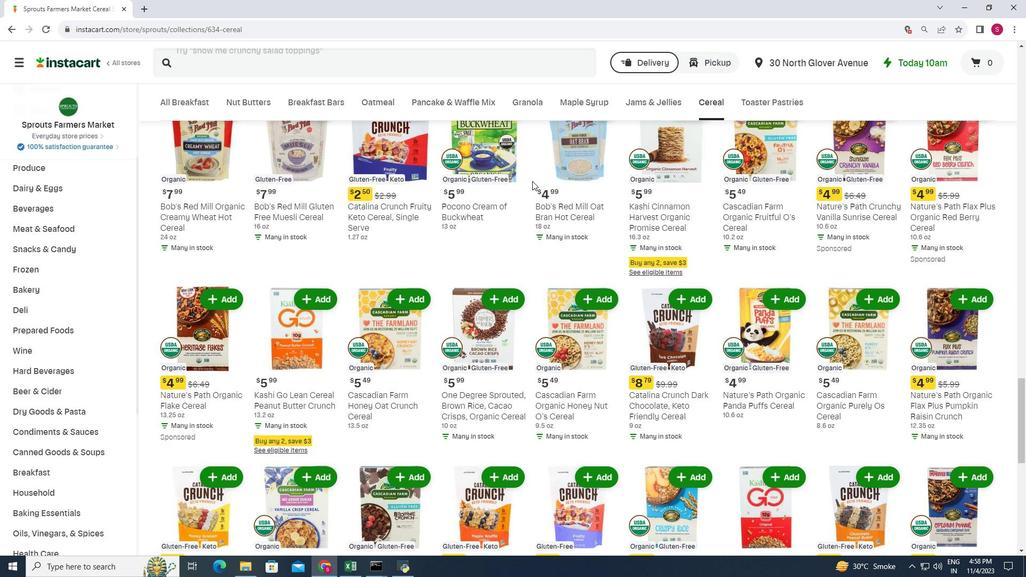 
Action: Mouse scrolled (532, 180) with delta (0, 0)
Screenshot: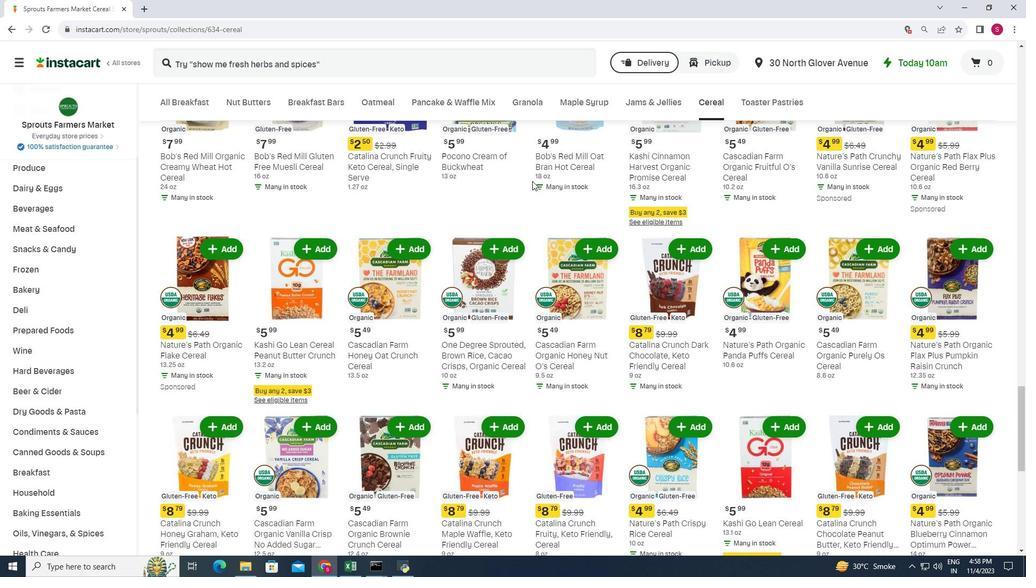 
Action: Mouse scrolled (532, 180) with delta (0, 0)
Screenshot: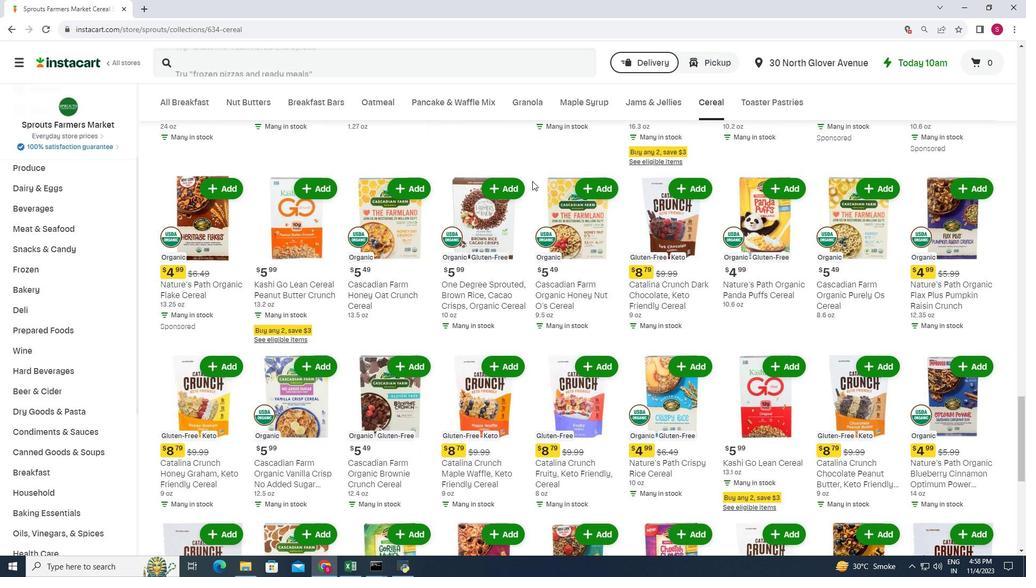 
Action: Mouse scrolled (532, 180) with delta (0, 0)
Screenshot: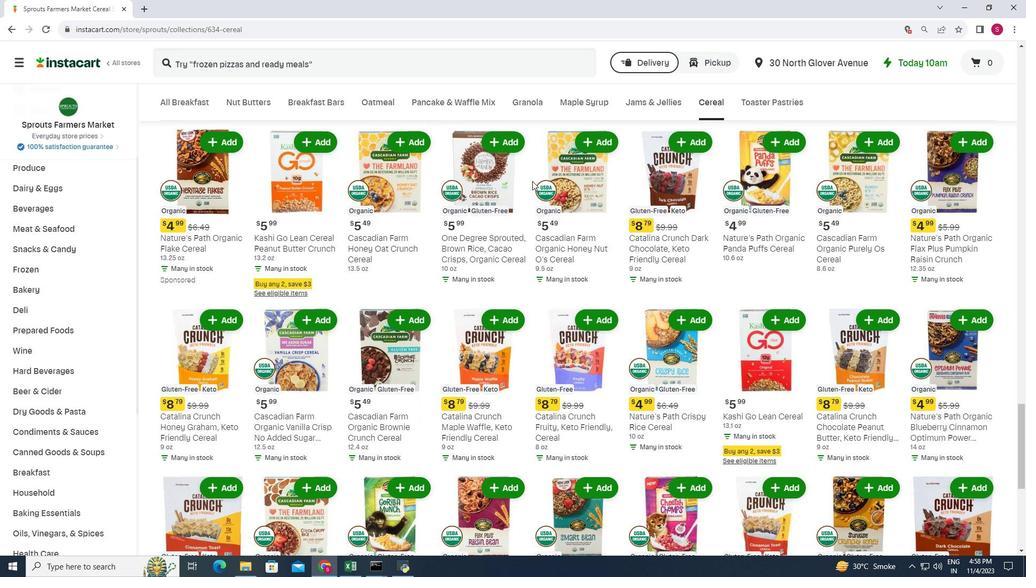 
Action: Mouse moved to (533, 181)
Screenshot: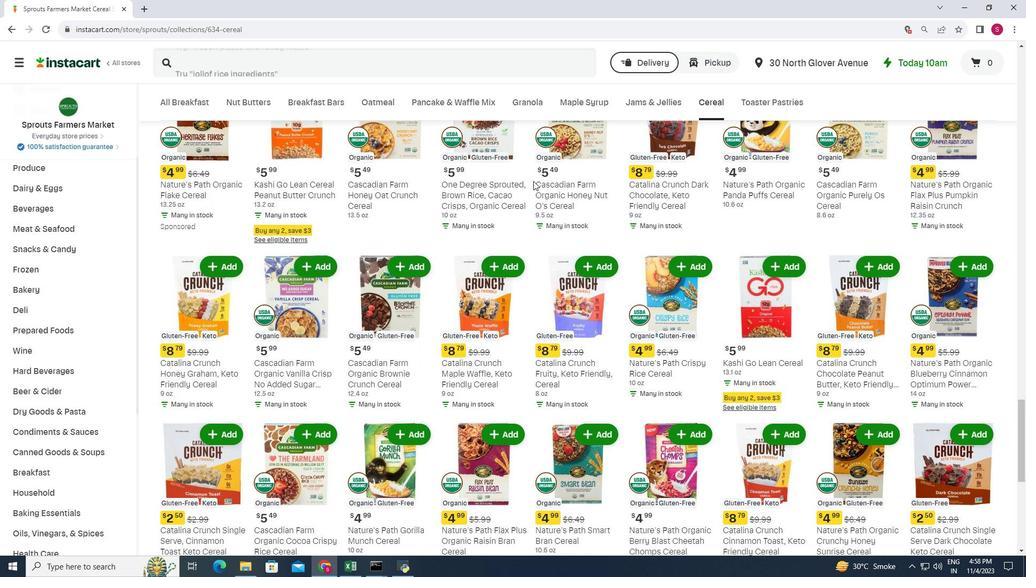 
Action: Mouse scrolled (533, 180) with delta (0, 0)
Screenshot: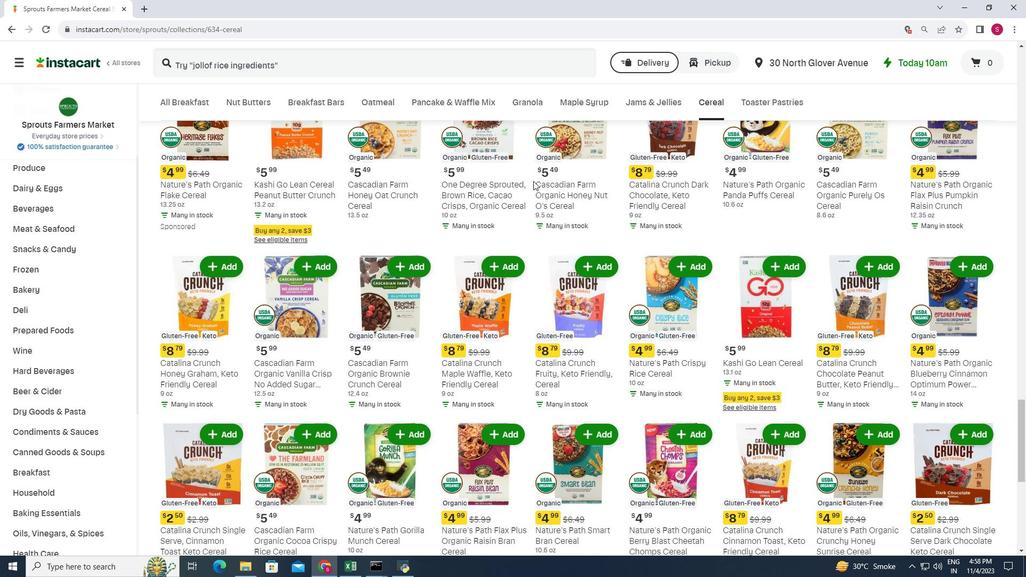 
Action: Mouse scrolled (533, 180) with delta (0, 0)
Screenshot: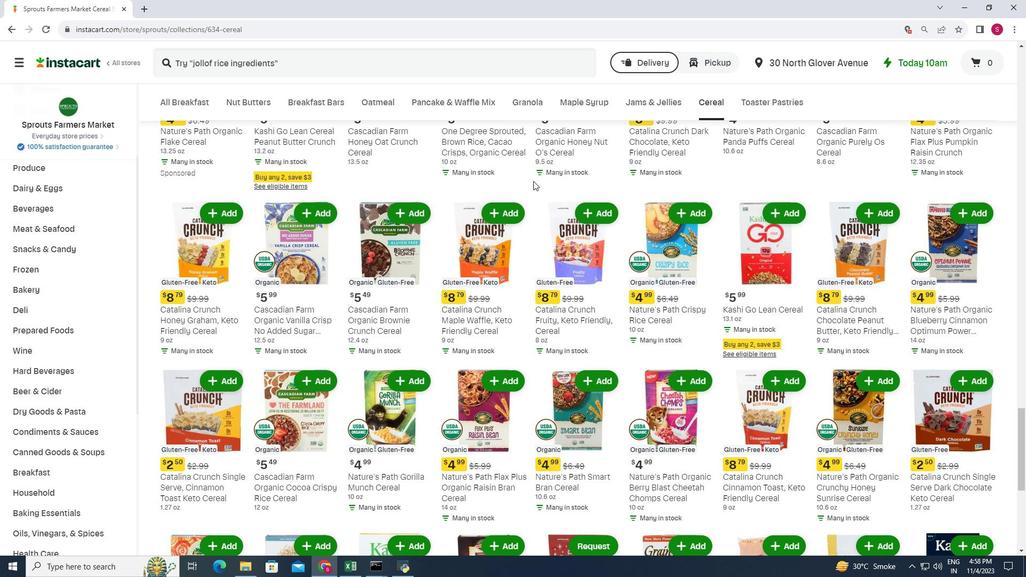 
Action: Mouse scrolled (533, 180) with delta (0, 0)
Screenshot: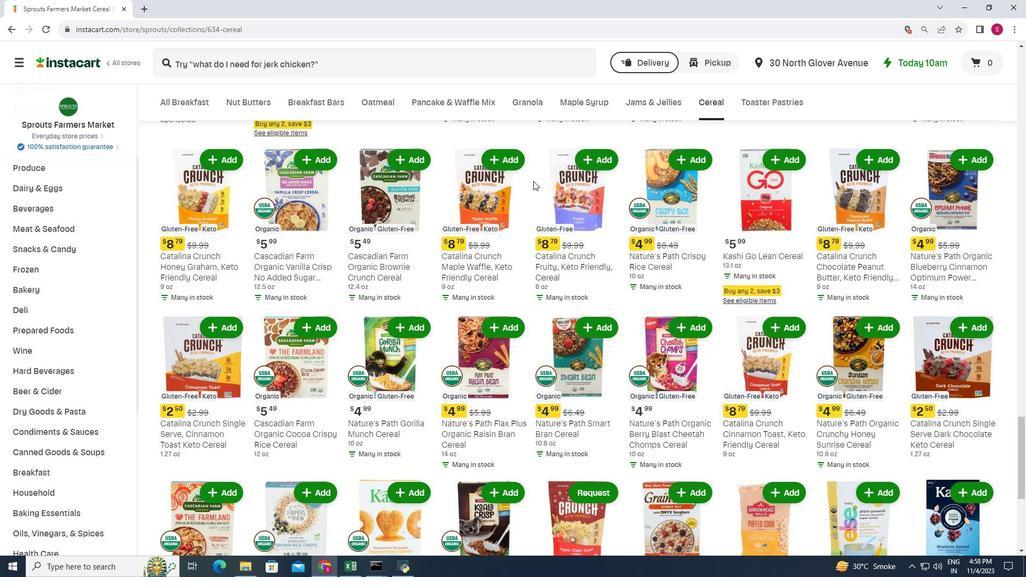
Action: Mouse moved to (222, 268)
Screenshot: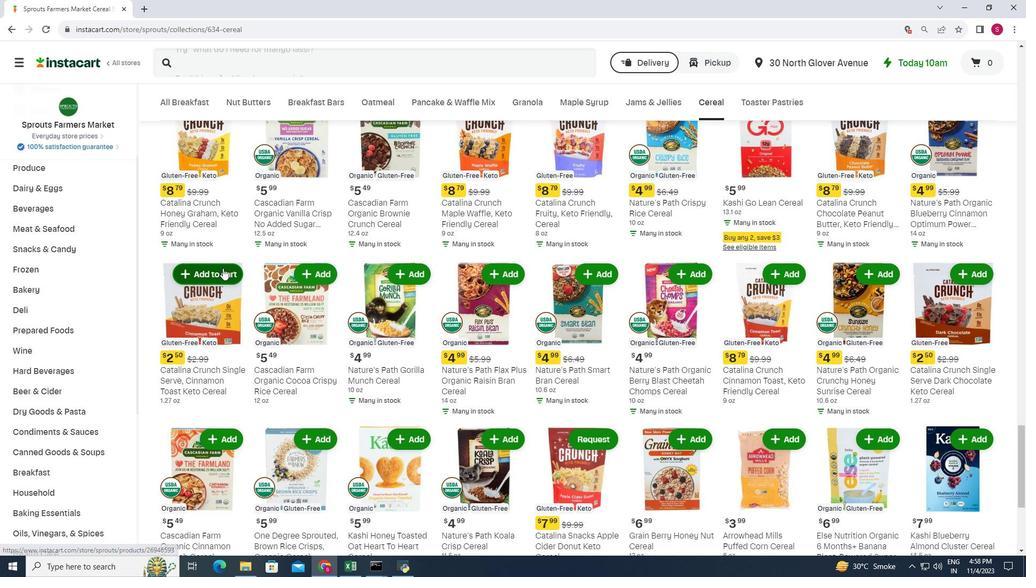 
Action: Mouse pressed left at (222, 268)
Screenshot: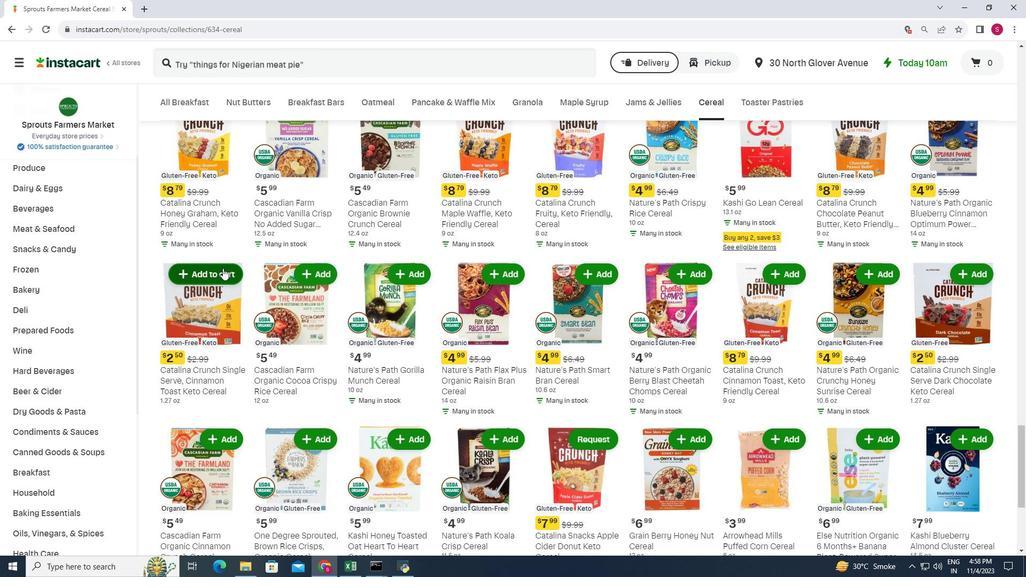 
Action: Mouse moved to (230, 248)
Screenshot: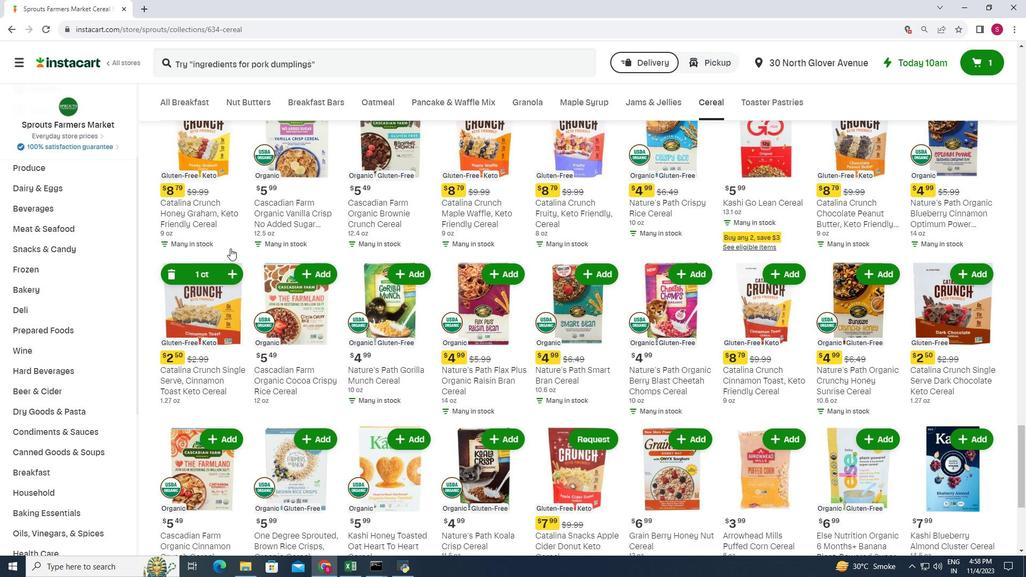 
